 Task: Add Attachment from "Attach a link" to Card Card0000000100 in Board Board0000000025 in Workspace WS0000000009 in Trello. Add Cover Red to Card Card0000000100 in Board Board0000000025 in Workspace WS0000000009 in Trello. Add "Join Card" Button Button0000000100  to Card Card0000000100 in Board Board0000000025 in Workspace WS0000000009 in Trello. Add Description DS0000000100 to Card Card0000000100 in Board Board0000000025 in Workspace WS0000000009 in Trello. Add Comment CM0000000100 to Card Card0000000100 in Board Board0000000025 in Workspace WS0000000009 in Trello
Action: Mouse moved to (507, 502)
Screenshot: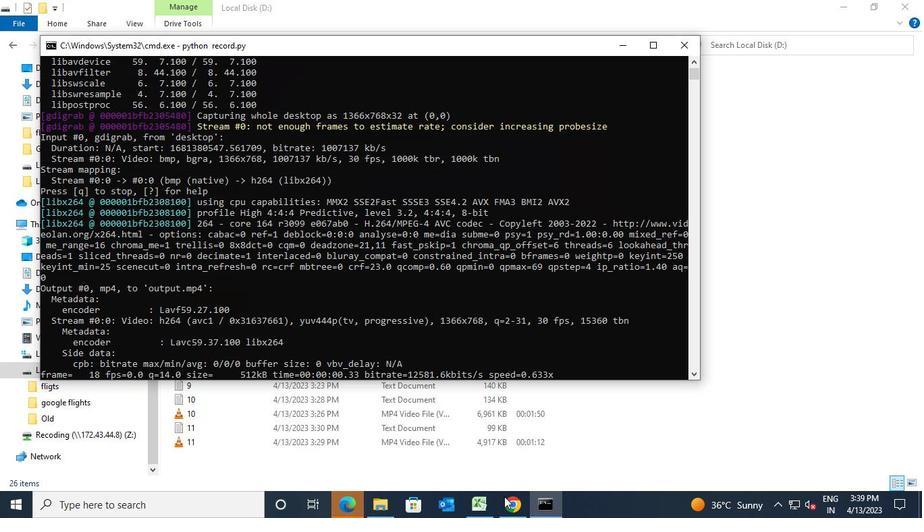 
Action: Mouse pressed left at (507, 502)
Screenshot: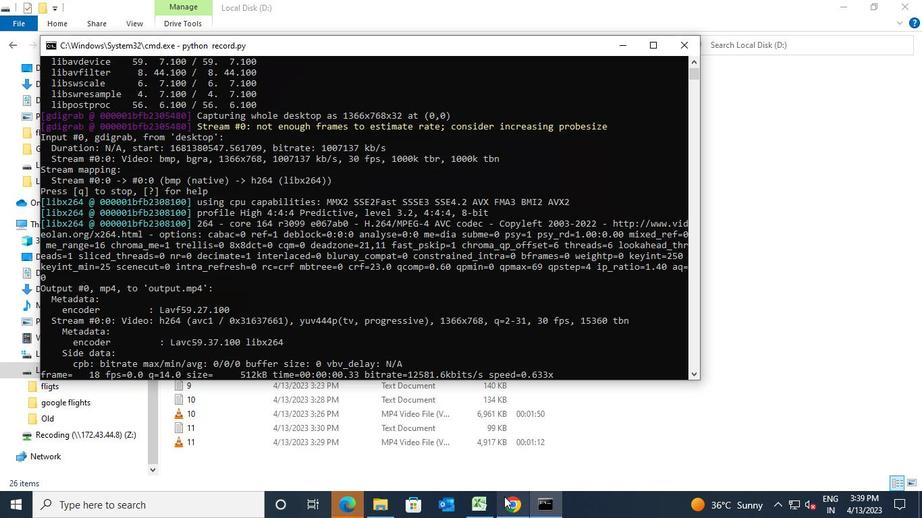 
Action: Mouse moved to (121, 319)
Screenshot: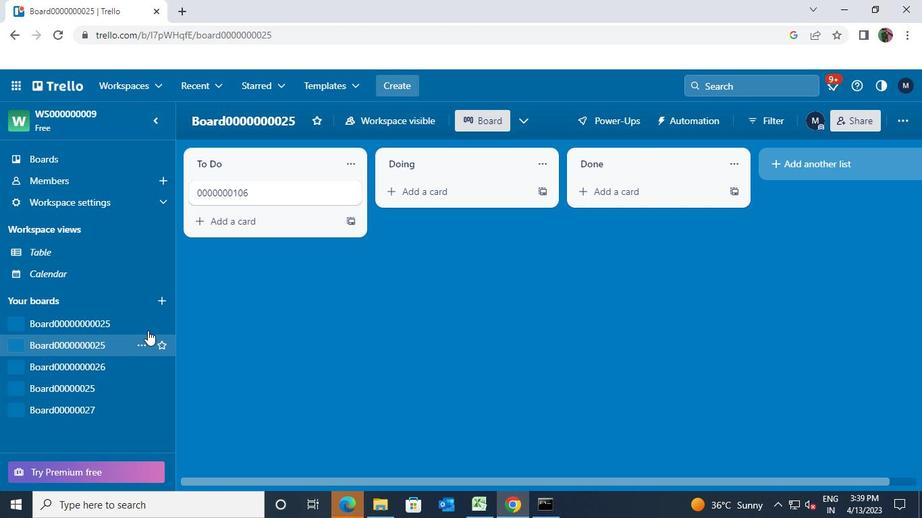 
Action: Mouse pressed left at (121, 319)
Screenshot: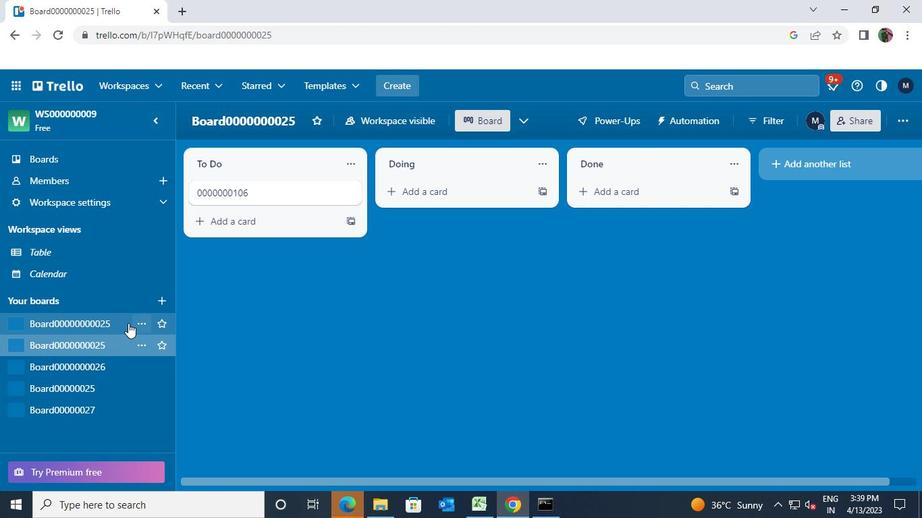 
Action: Mouse moved to (346, 270)
Screenshot: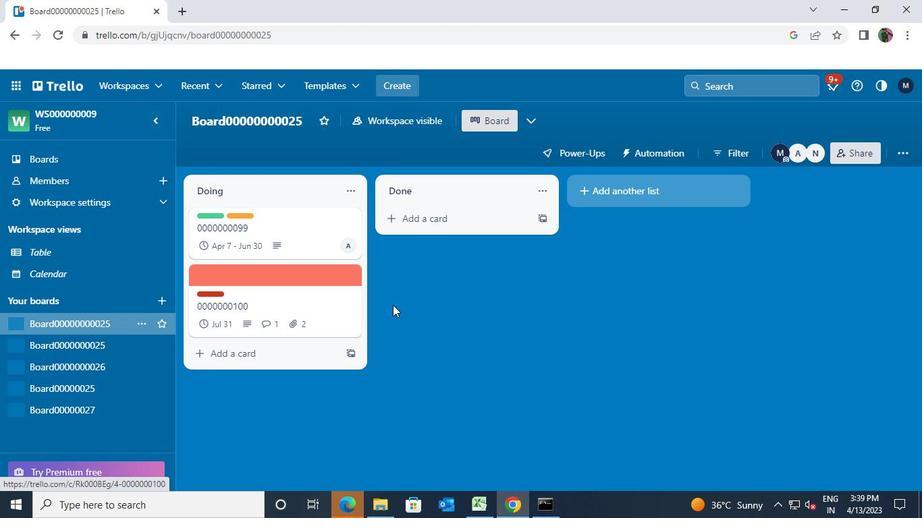 
Action: Mouse pressed left at (346, 270)
Screenshot: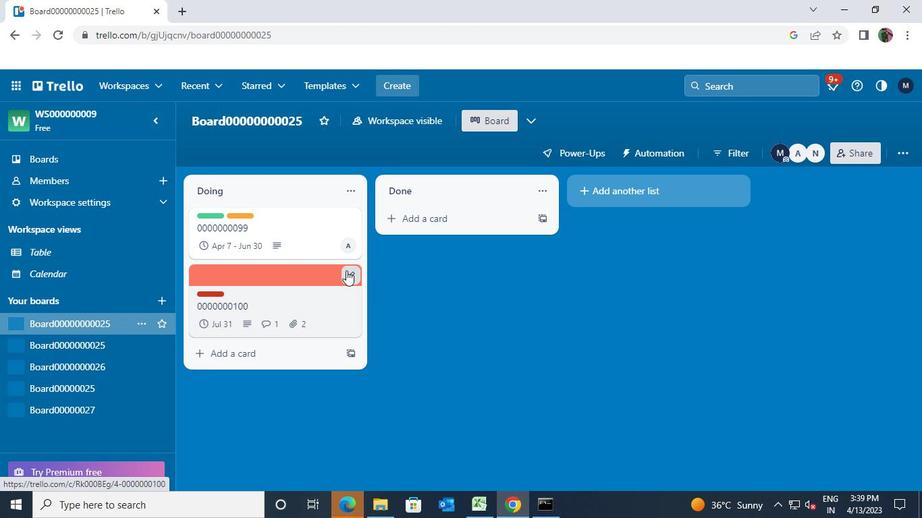 
Action: Mouse moved to (387, 276)
Screenshot: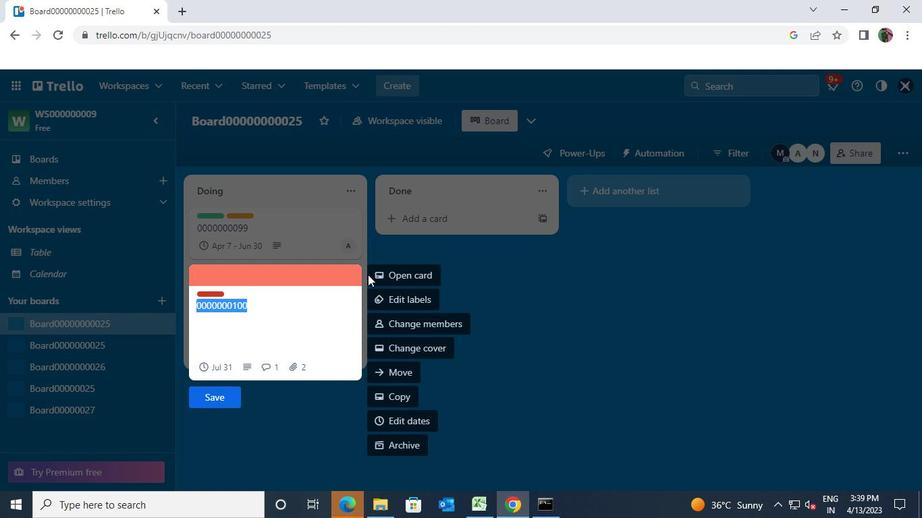 
Action: Mouse pressed left at (387, 276)
Screenshot: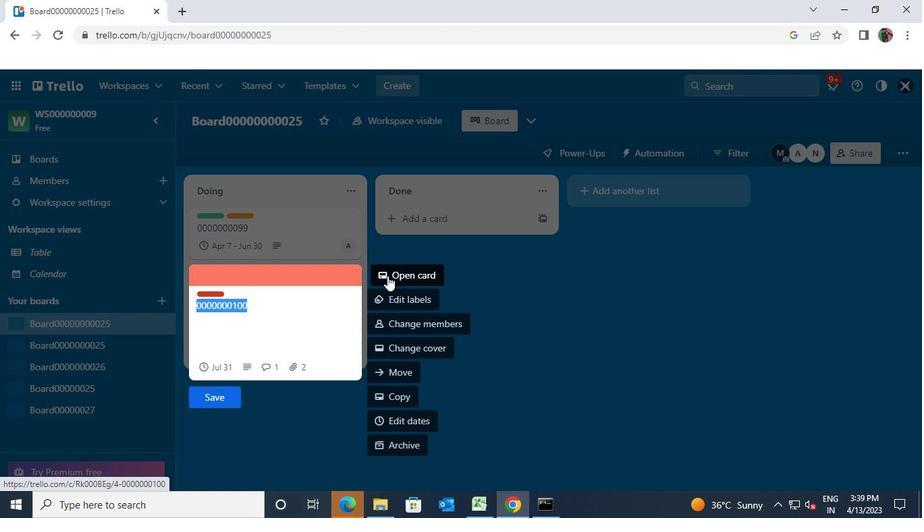 
Action: Mouse moved to (615, 420)
Screenshot: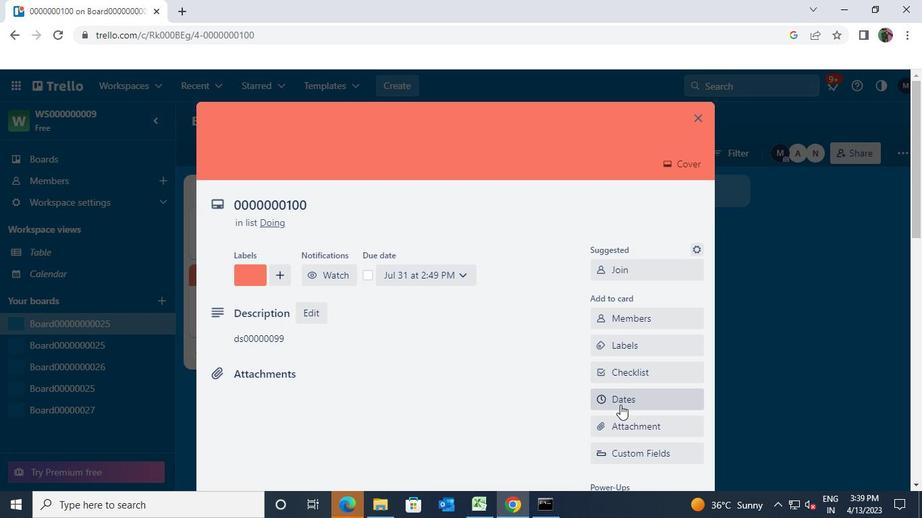 
Action: Mouse pressed left at (615, 420)
Screenshot: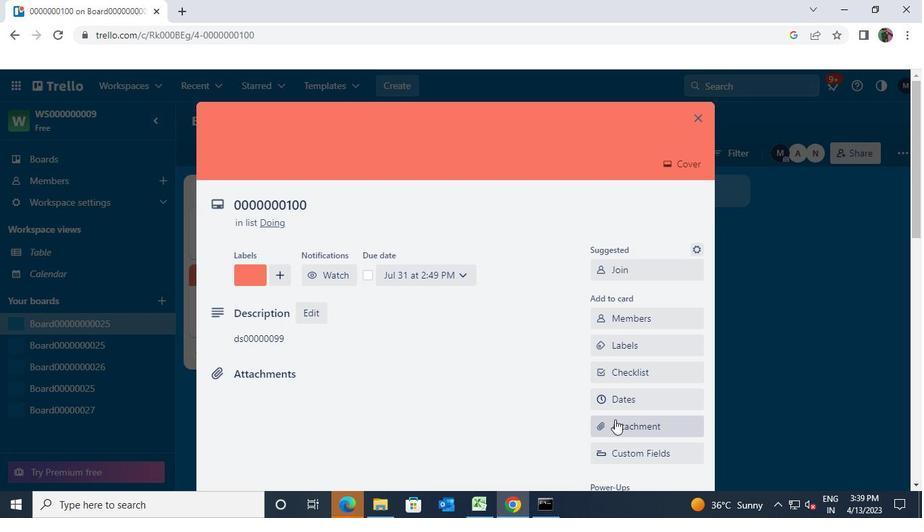
Action: Mouse moved to (638, 320)
Screenshot: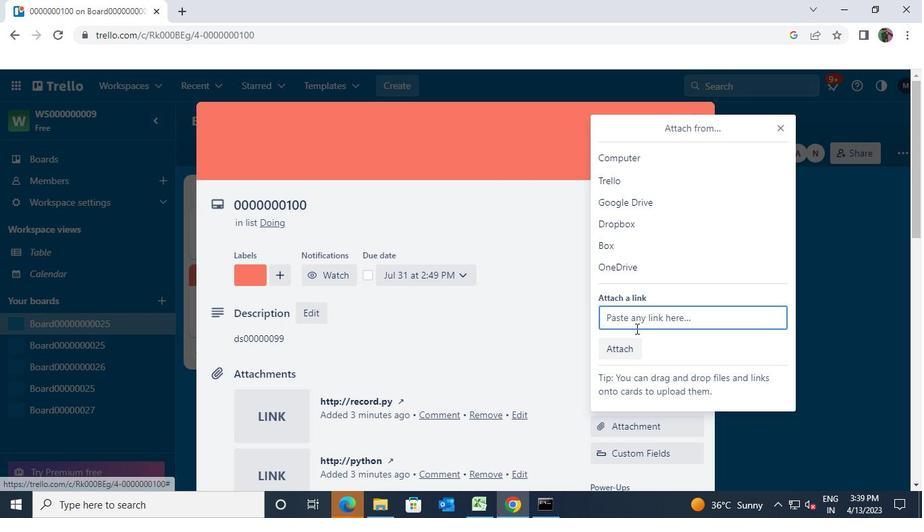 
Action: Mouse pressed right at (638, 320)
Screenshot: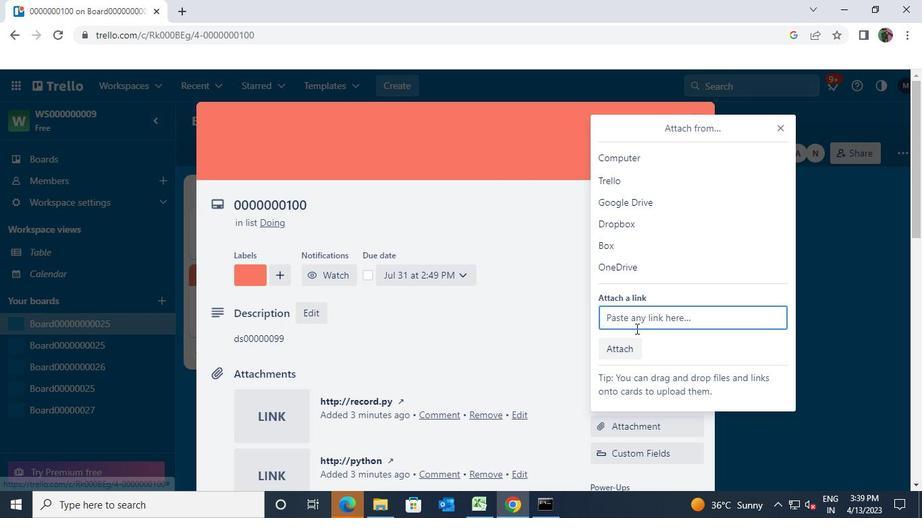 
Action: Mouse moved to (677, 214)
Screenshot: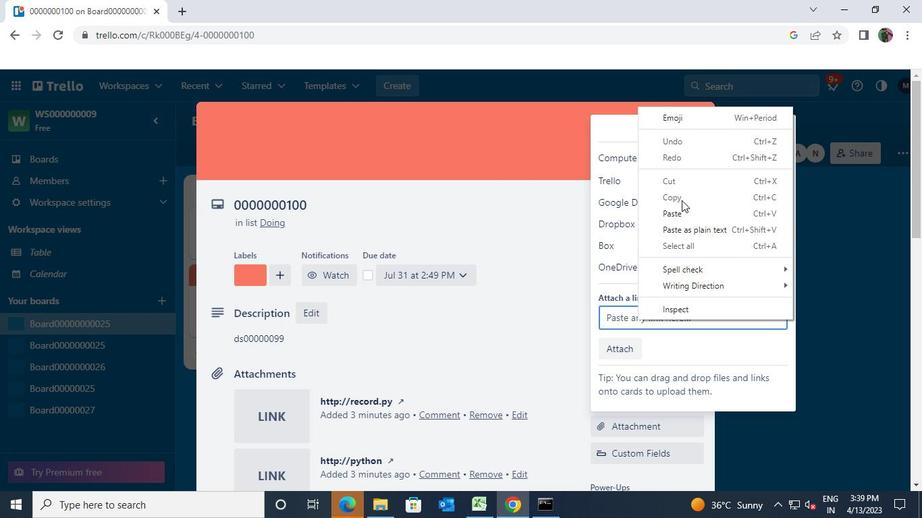 
Action: Mouse pressed left at (677, 214)
Screenshot: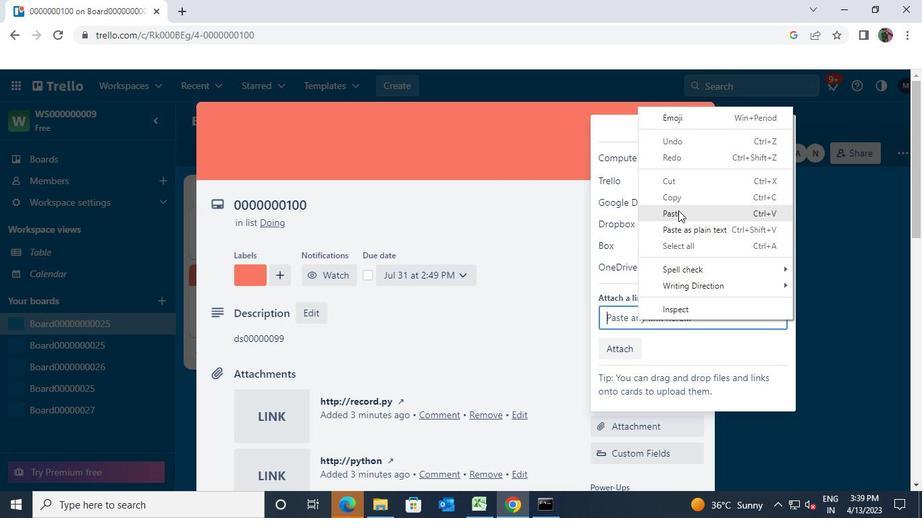 
Action: Mouse moved to (698, 130)
Screenshot: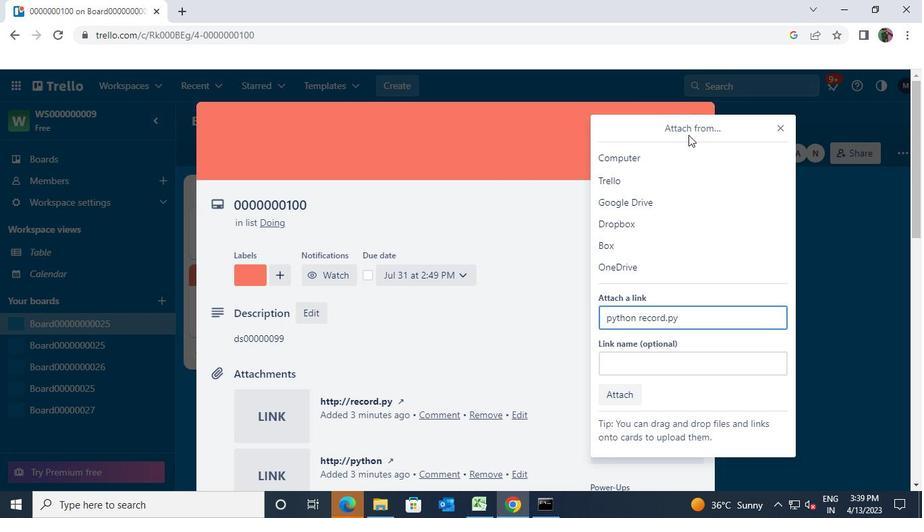 
Action: Mouse pressed left at (698, 130)
Screenshot: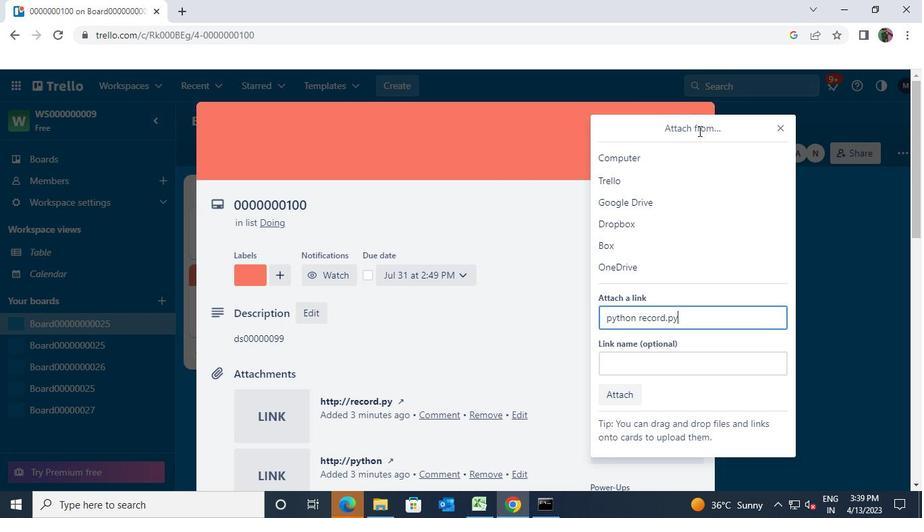 
Action: Mouse moved to (770, 129)
Screenshot: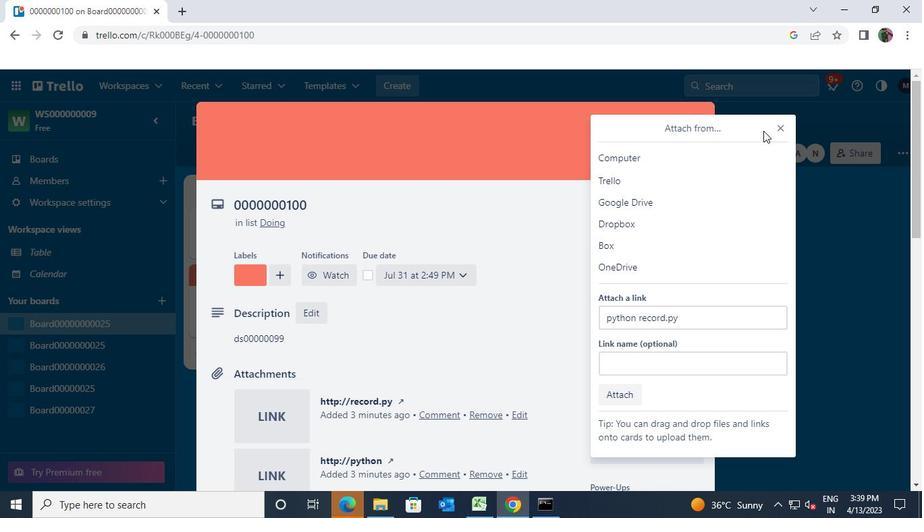 
Action: Mouse pressed left at (770, 129)
Screenshot: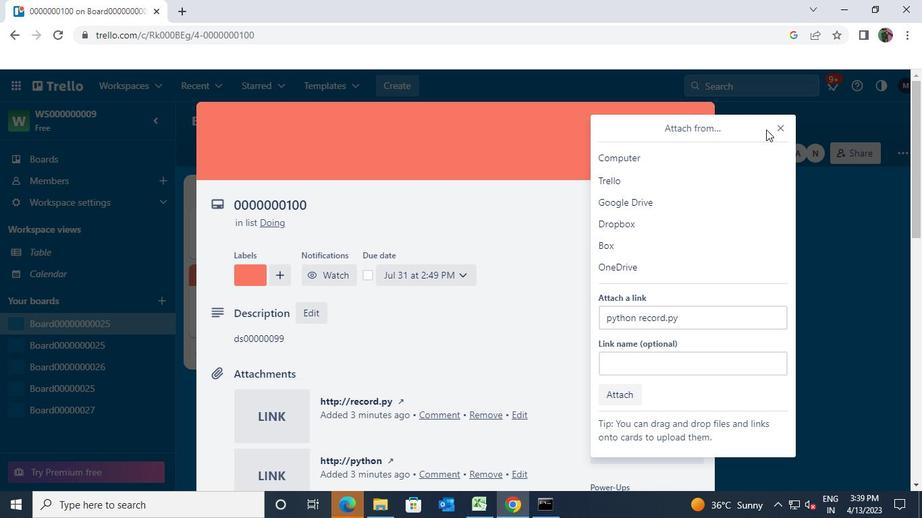 
Action: Mouse moved to (696, 124)
Screenshot: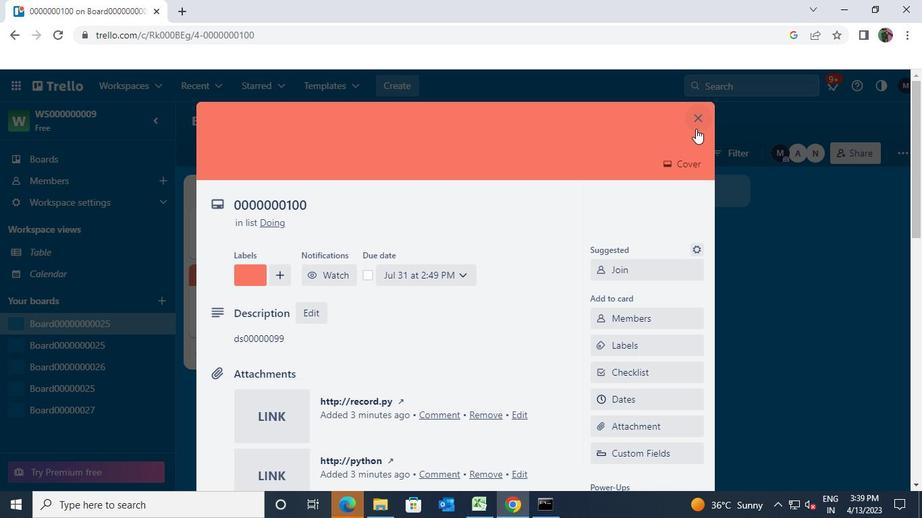 
Action: Mouse pressed left at (696, 124)
Screenshot: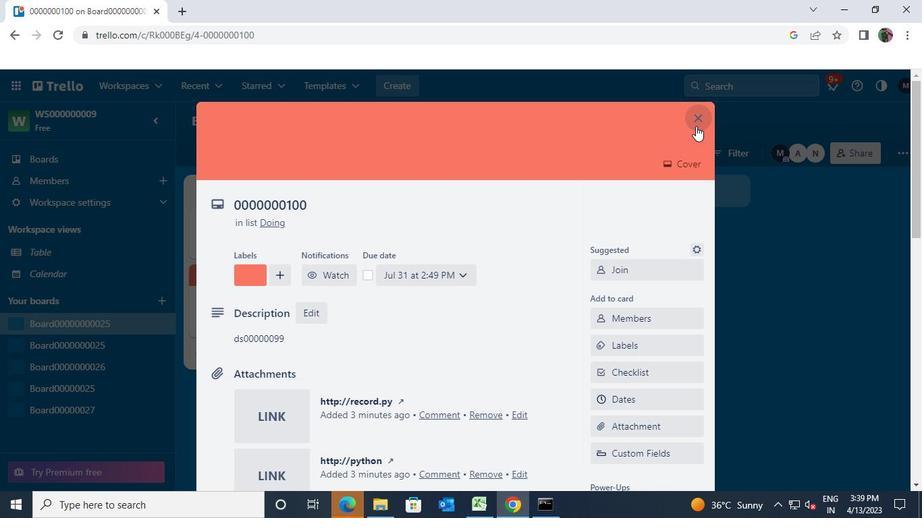 
Action: Mouse moved to (347, 272)
Screenshot: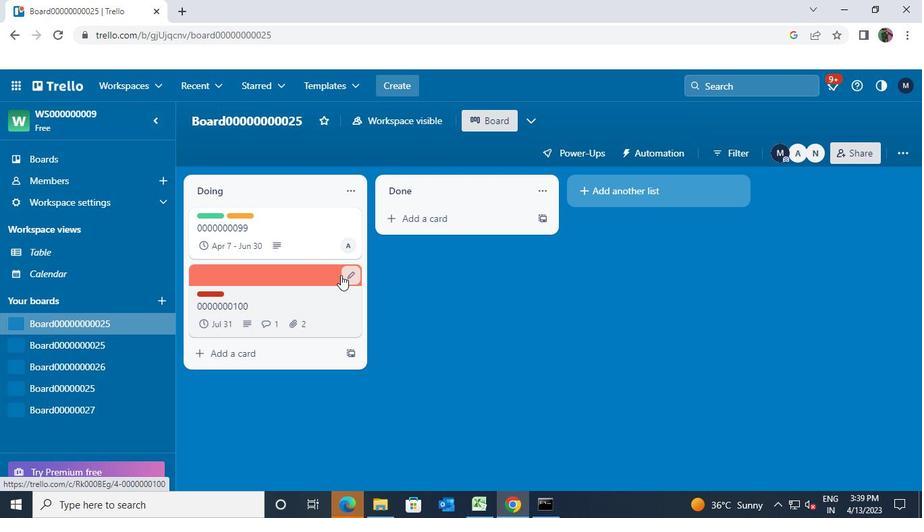 
Action: Mouse pressed left at (347, 272)
Screenshot: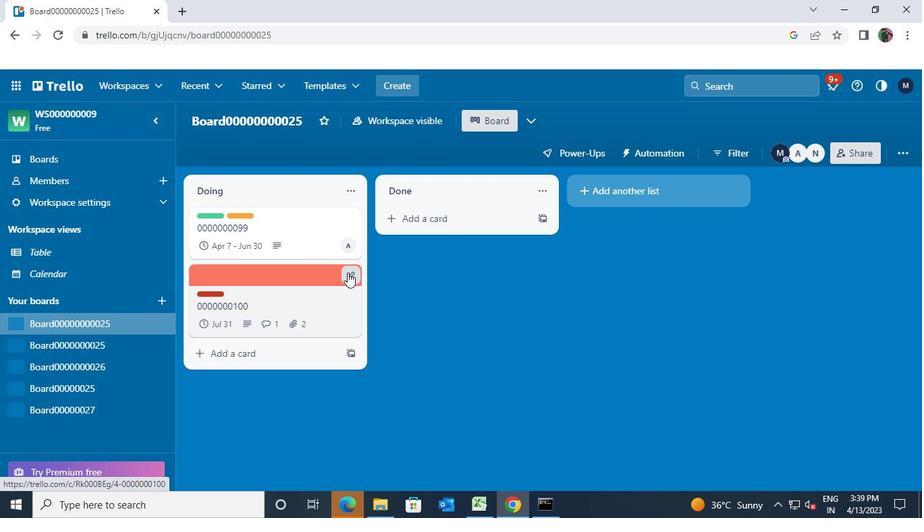 
Action: Mouse moved to (394, 297)
Screenshot: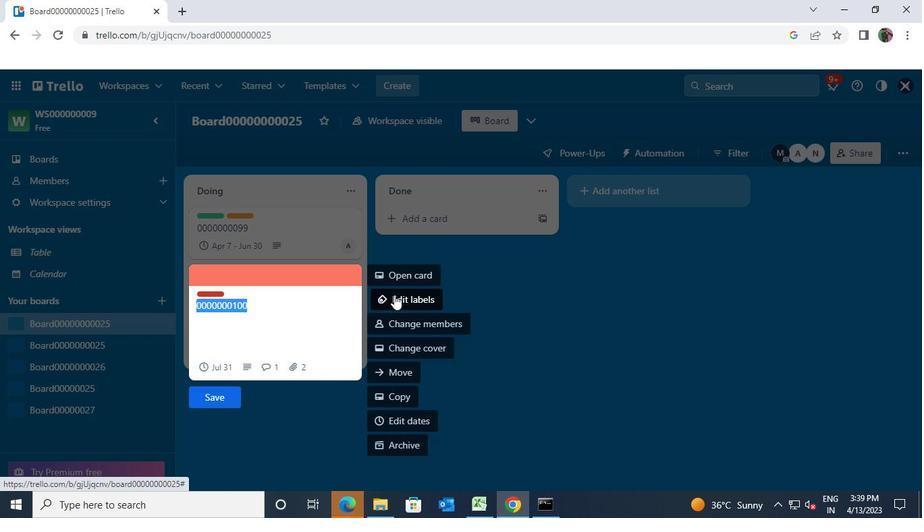 
Action: Mouse pressed left at (394, 297)
Screenshot: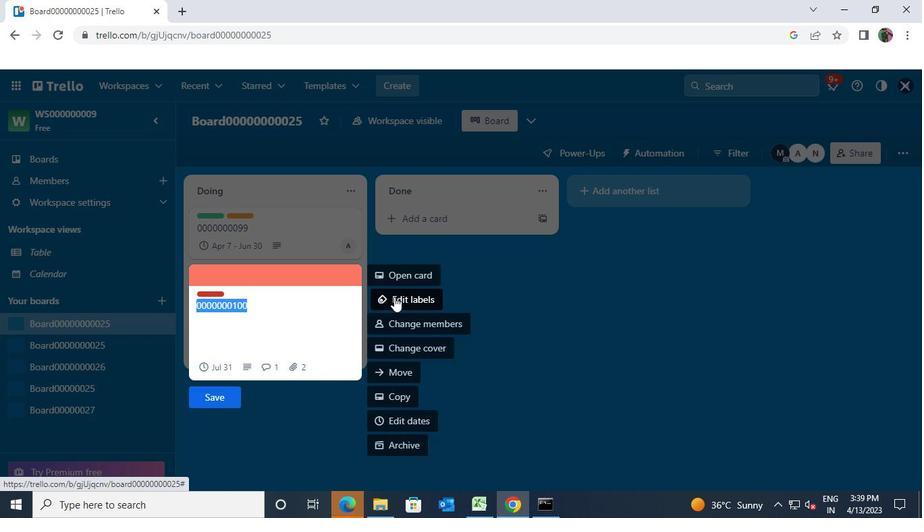 
Action: Mouse moved to (447, 306)
Screenshot: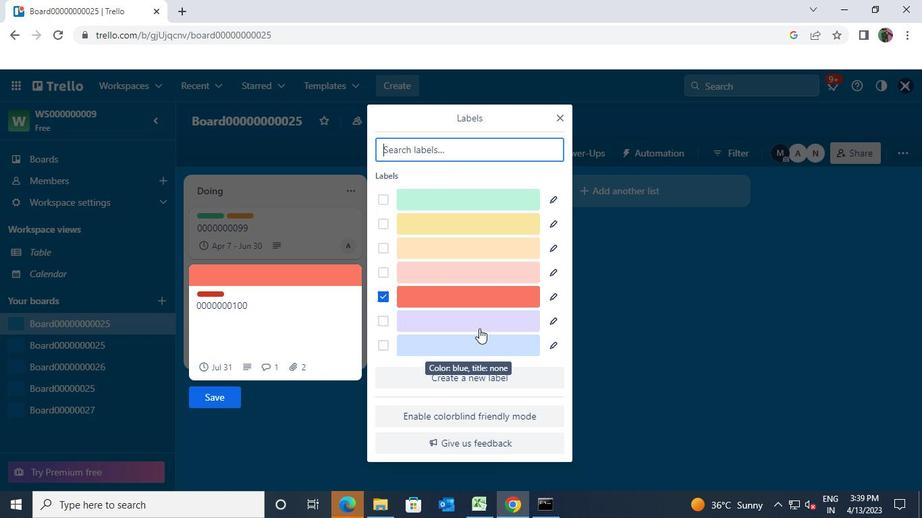 
Action: Mouse pressed left at (447, 306)
Screenshot: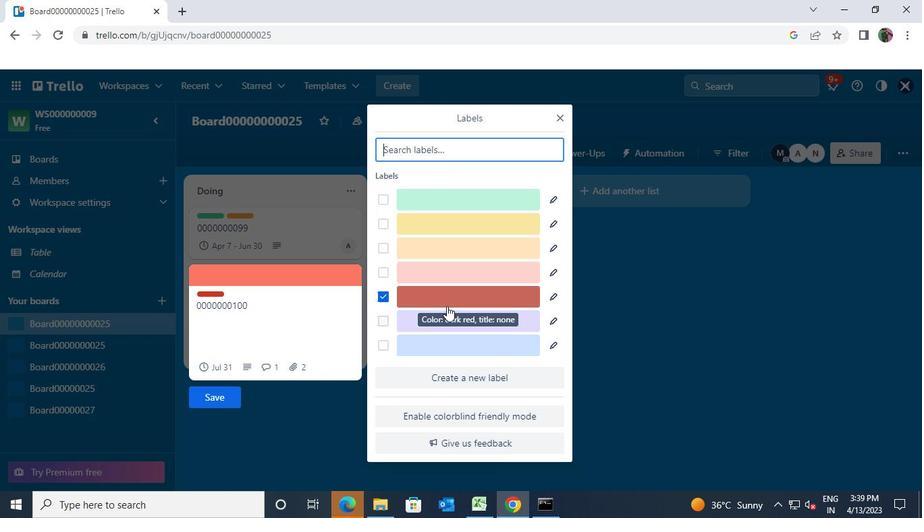 
Action: Mouse moved to (441, 289)
Screenshot: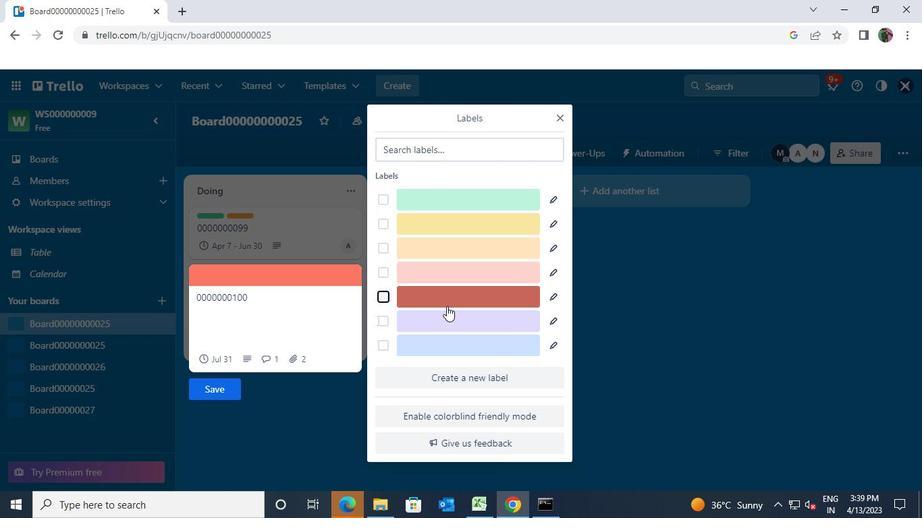 
Action: Mouse pressed left at (441, 289)
Screenshot: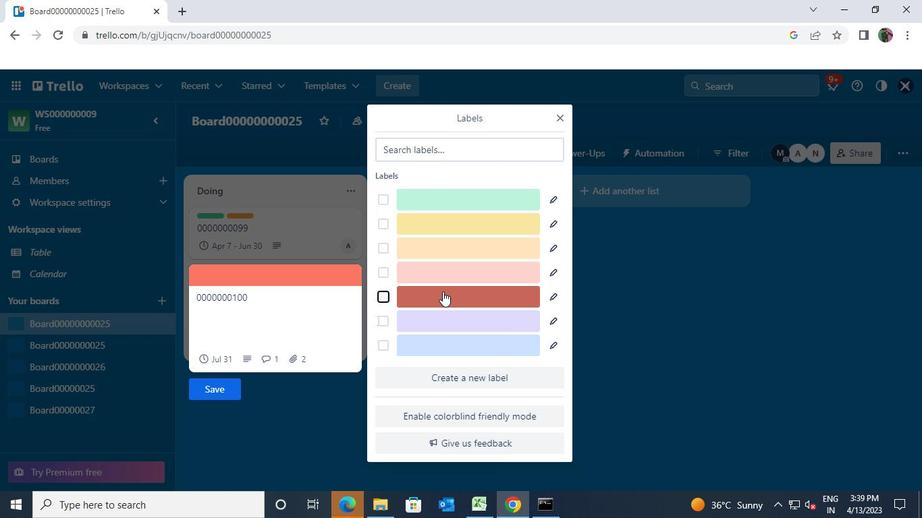 
Action: Mouse moved to (457, 372)
Screenshot: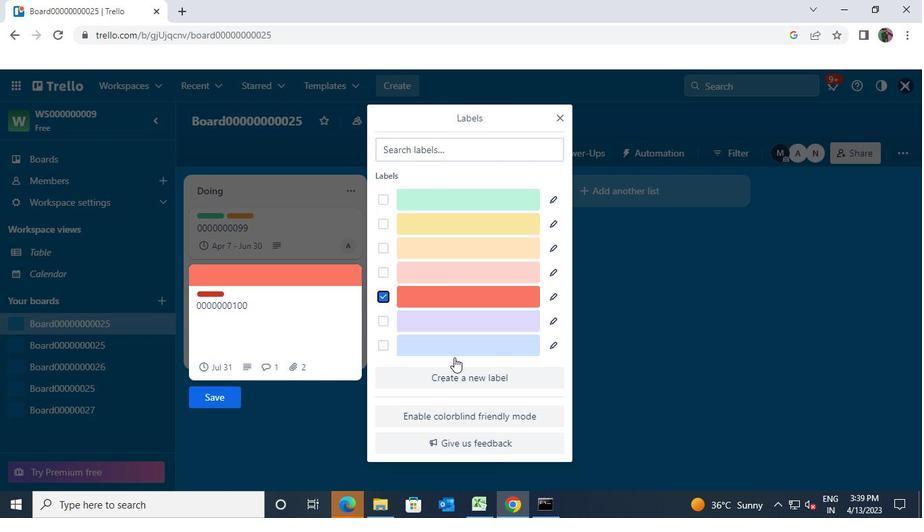 
Action: Mouse pressed left at (457, 372)
Screenshot: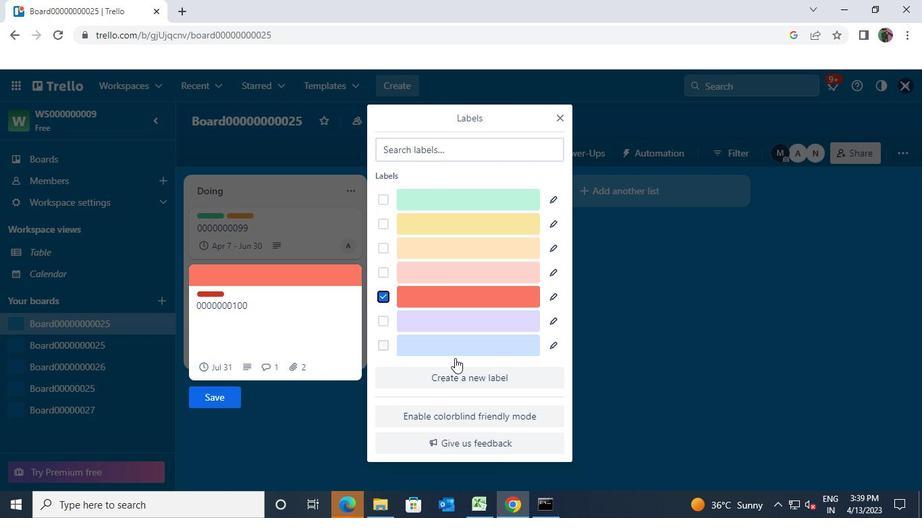 
Action: Mouse moved to (499, 329)
Screenshot: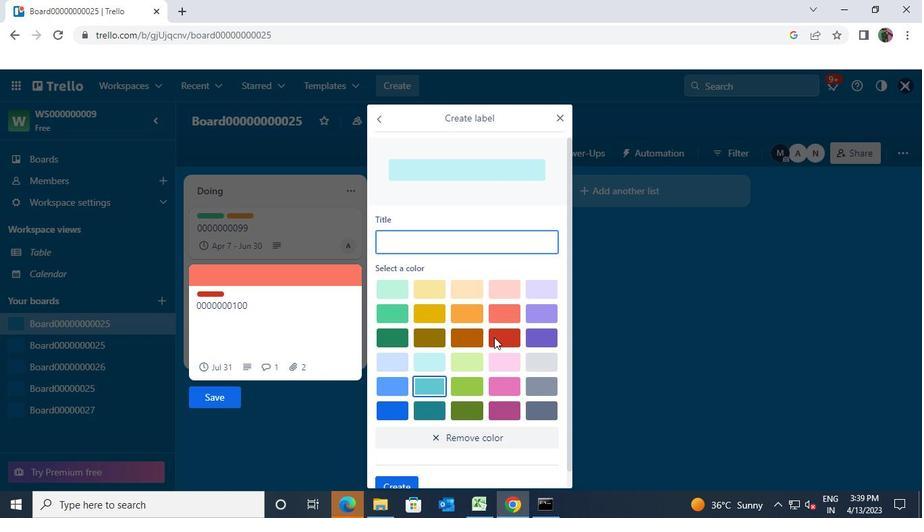 
Action: Mouse pressed left at (499, 329)
Screenshot: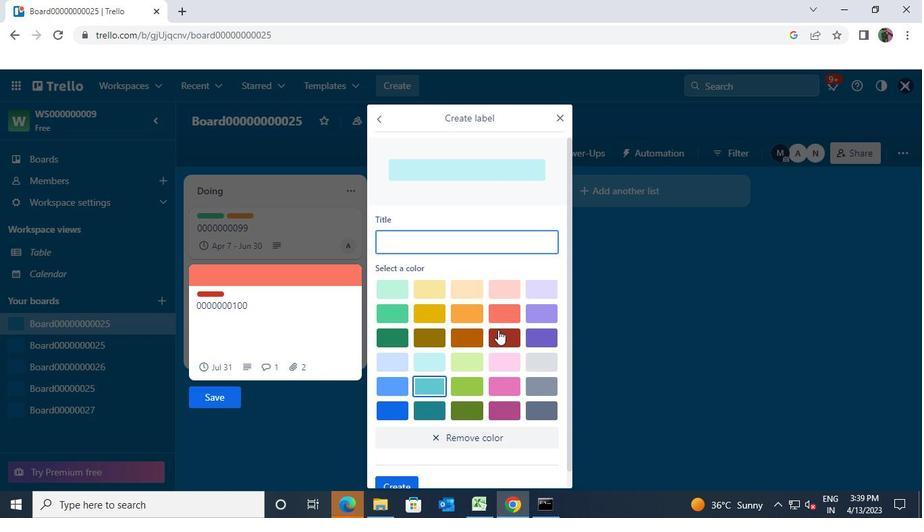 
Action: Mouse moved to (232, 390)
Screenshot: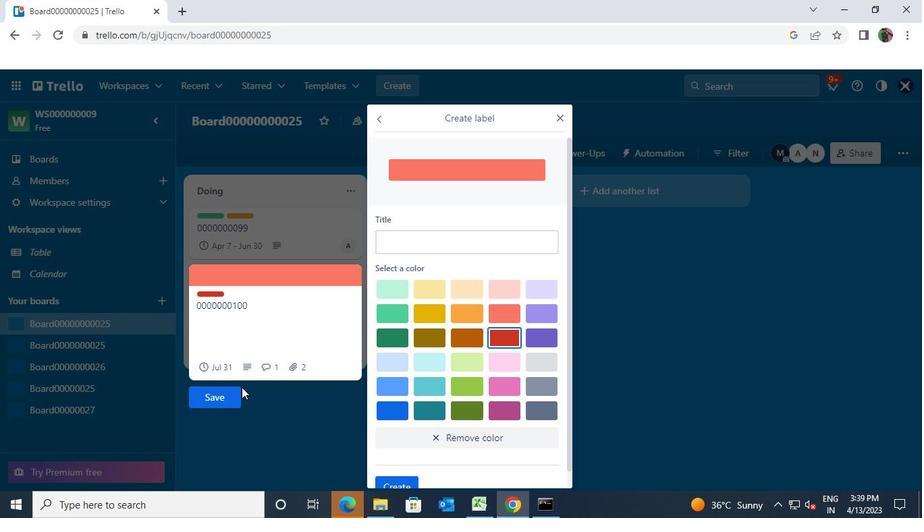 
Action: Mouse pressed left at (232, 390)
Screenshot: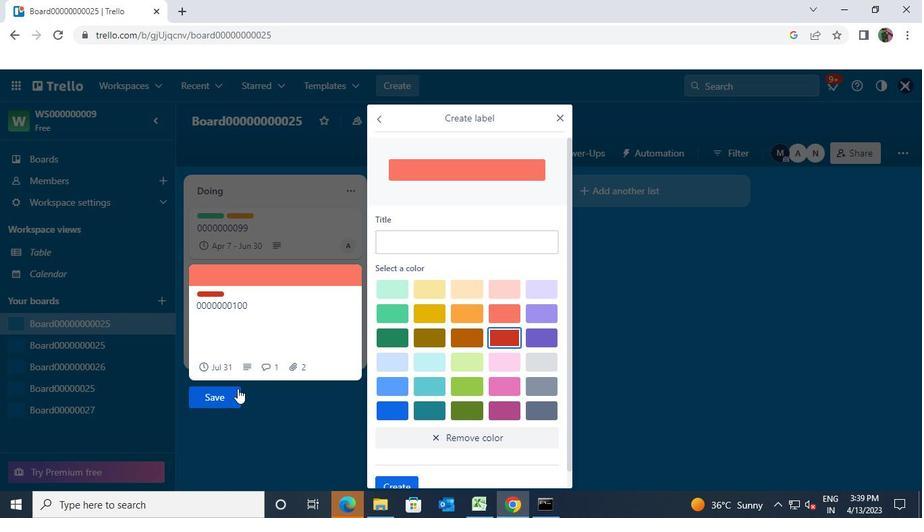 
Action: Mouse moved to (353, 277)
Screenshot: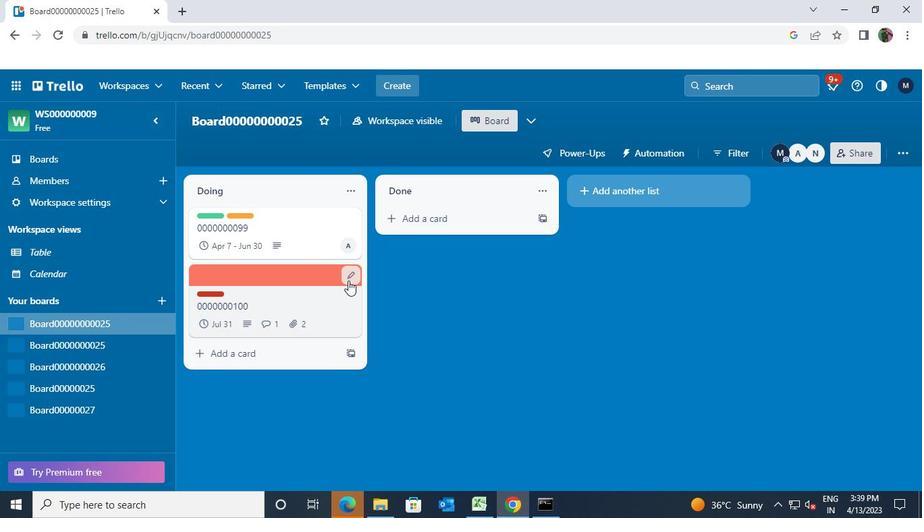 
Action: Mouse pressed left at (353, 277)
Screenshot: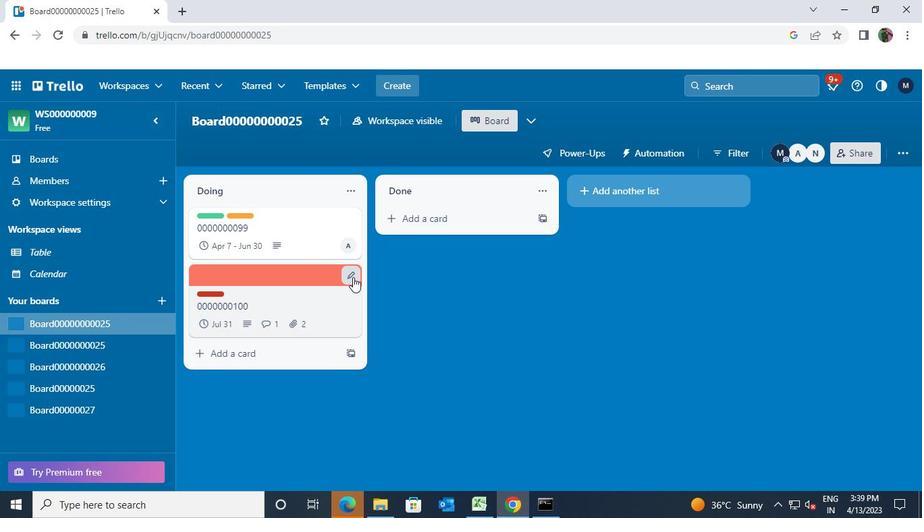 
Action: Mouse moved to (390, 277)
Screenshot: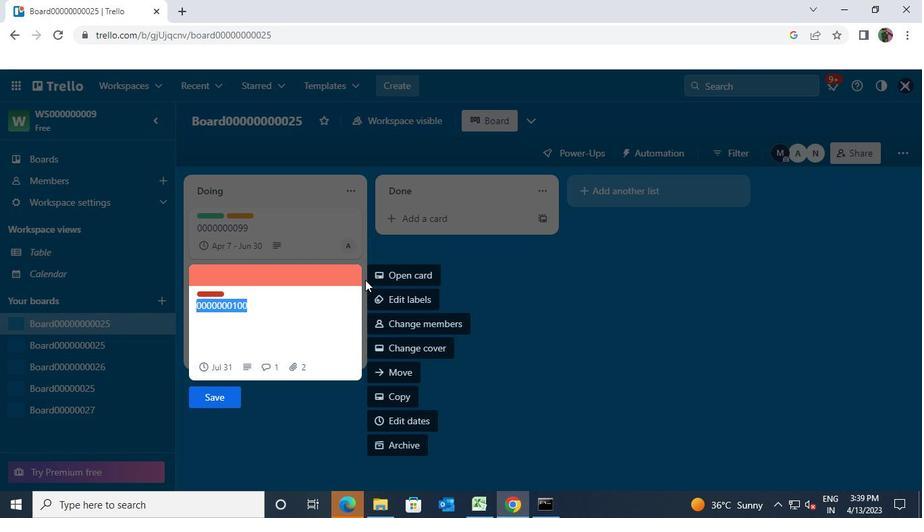 
Action: Mouse pressed left at (390, 277)
Screenshot: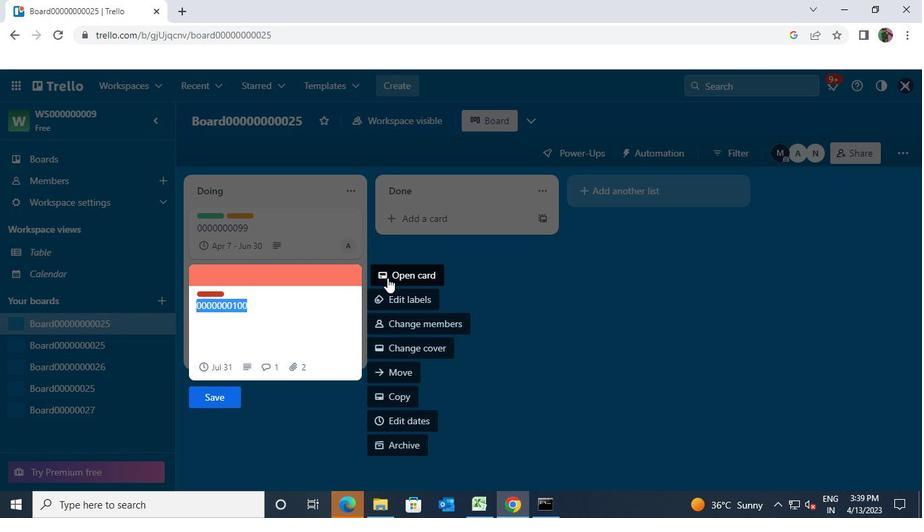 
Action: Mouse moved to (289, 419)
Screenshot: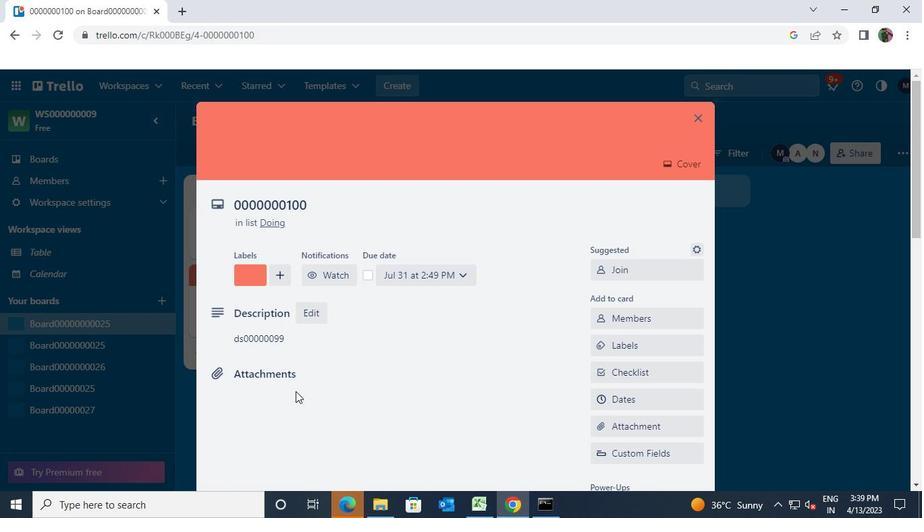 
Action: Mouse pressed left at (289, 419)
Screenshot: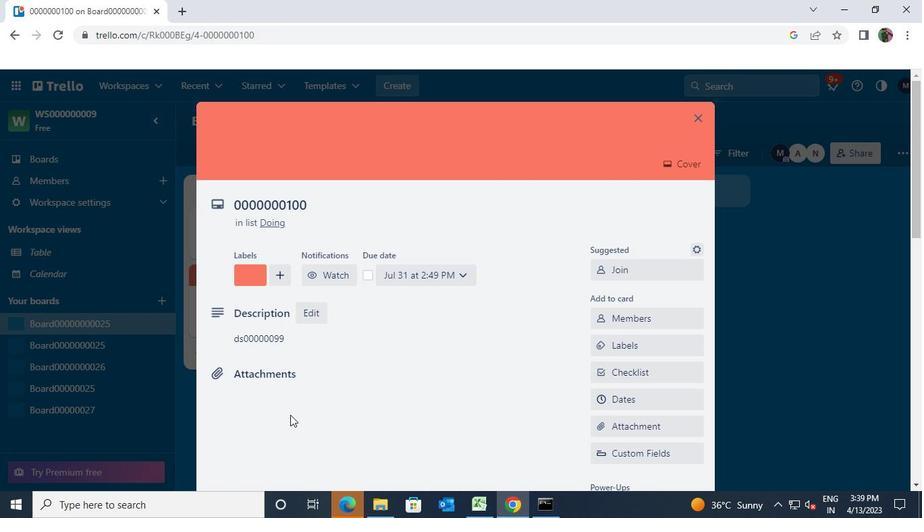 
Action: Mouse moved to (301, 321)
Screenshot: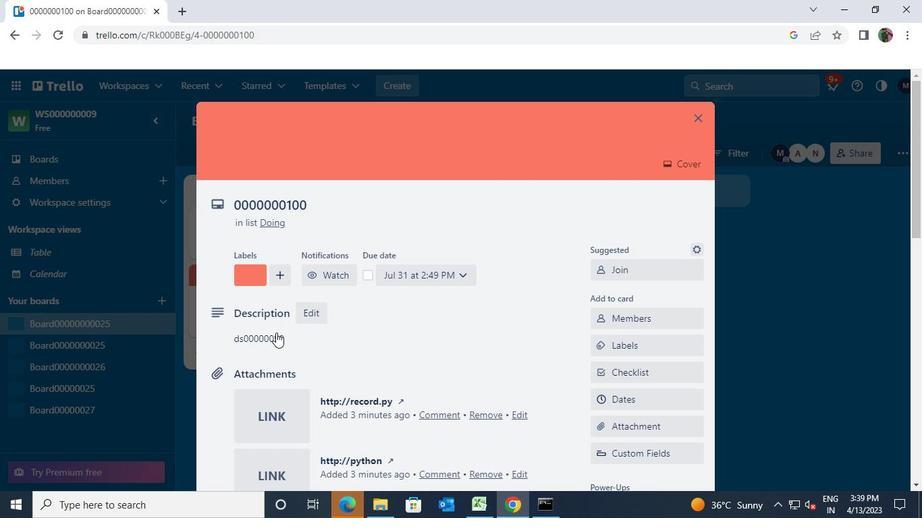 
Action: Mouse pressed left at (301, 321)
Screenshot: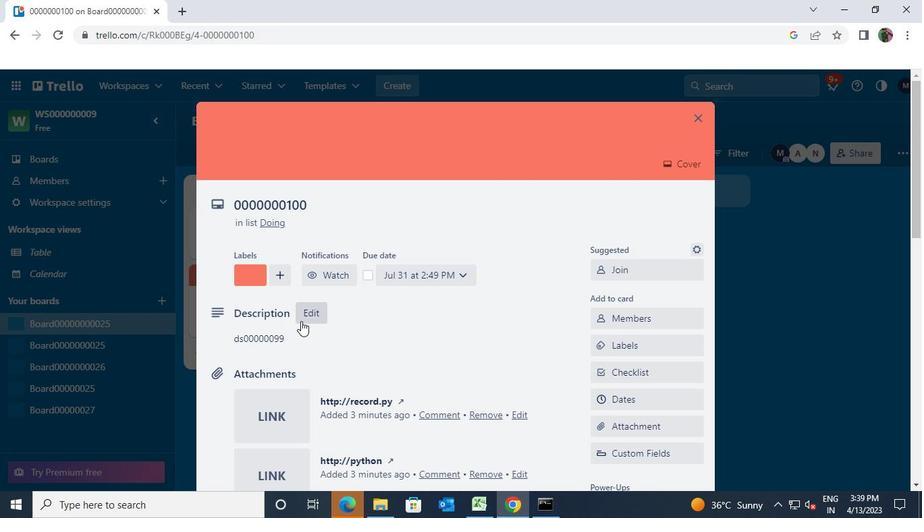 
Action: Mouse moved to (311, 391)
Screenshot: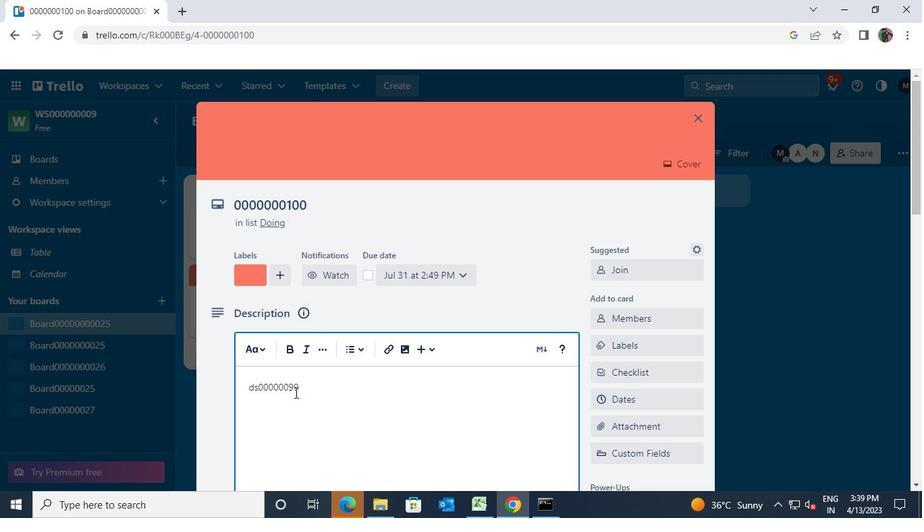 
Action: Mouse pressed left at (311, 391)
Screenshot: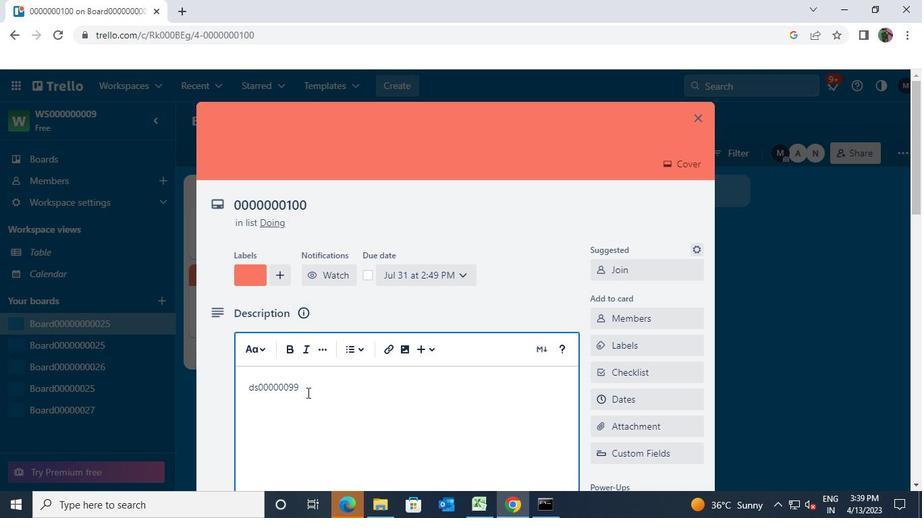 
Action: Mouse moved to (241, 384)
Screenshot: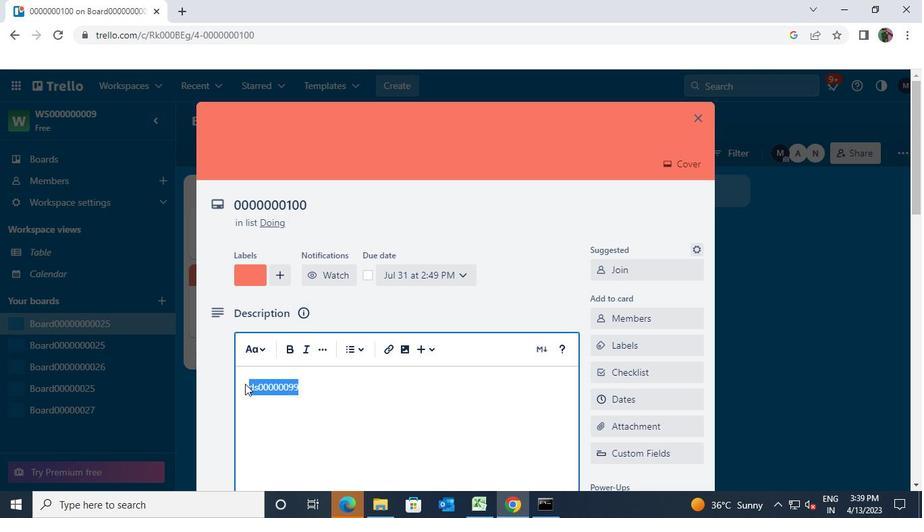 
Action: Keyboard Key.shift
Screenshot: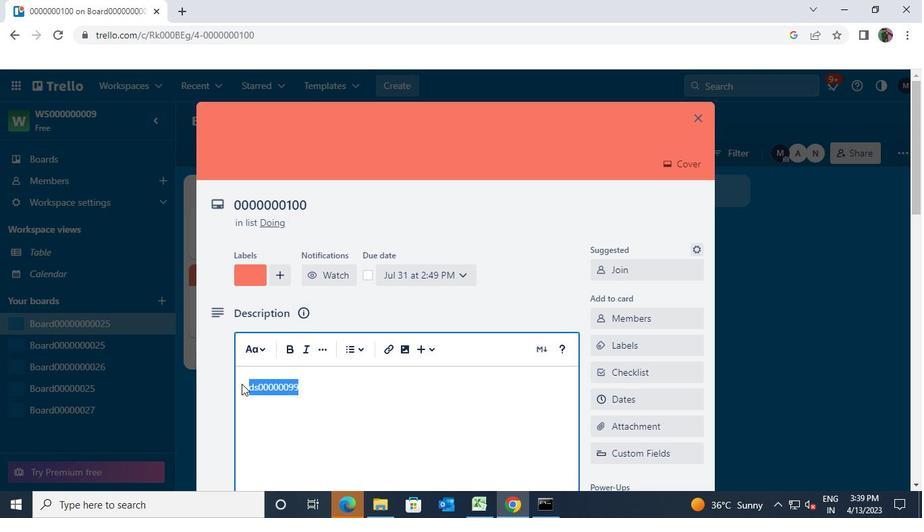 
Action: Keyboard D
Screenshot: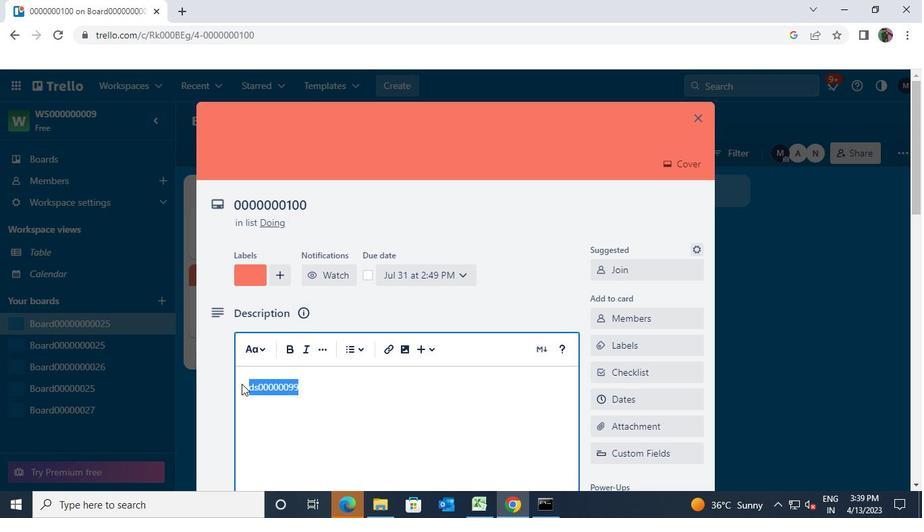
Action: Keyboard s
Screenshot: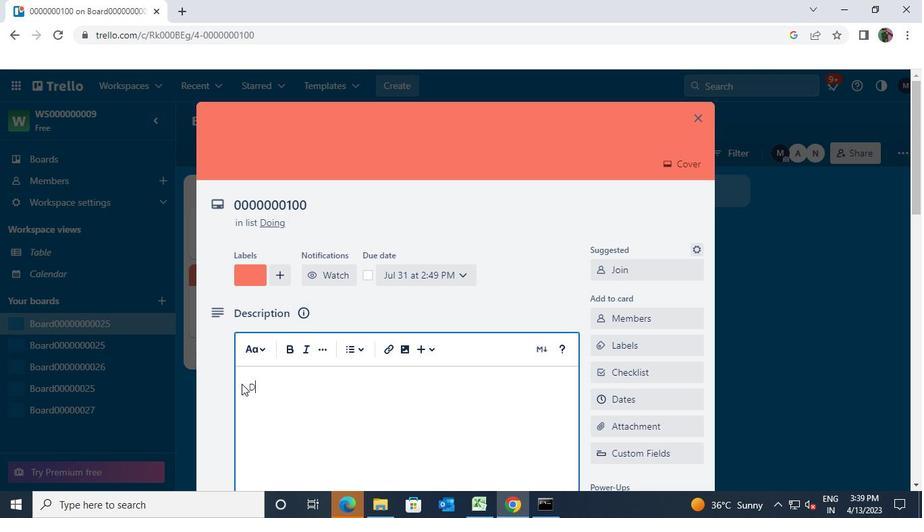 
Action: Keyboard Key.space
Screenshot: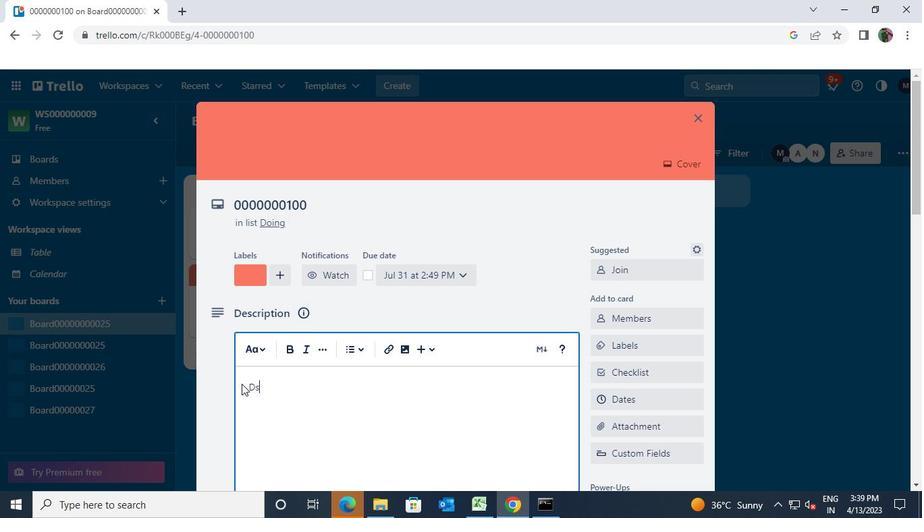 
Action: Keyboard <96>
Screenshot: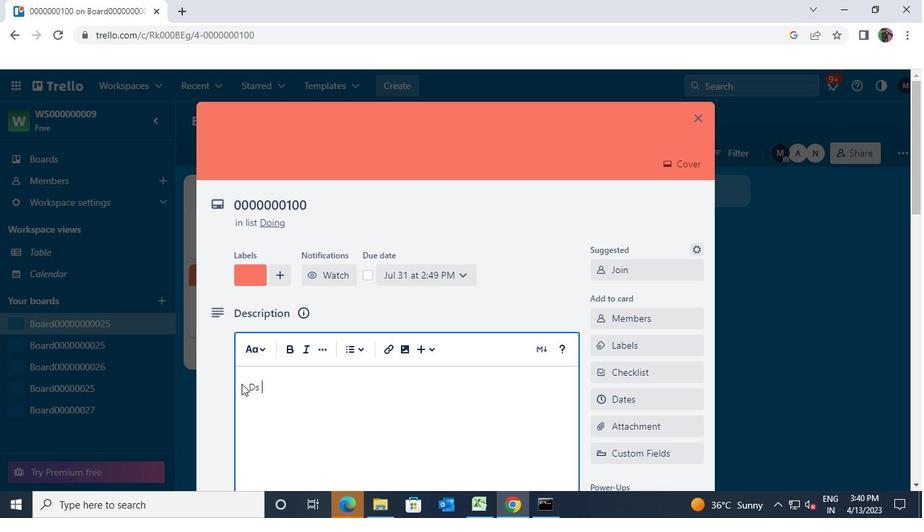 
Action: Keyboard <96>
Screenshot: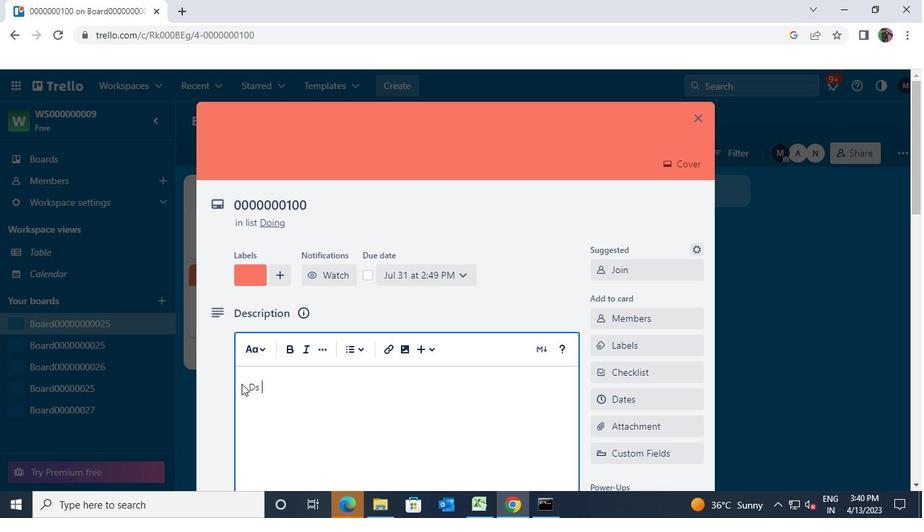 
Action: Keyboard <96>
Screenshot: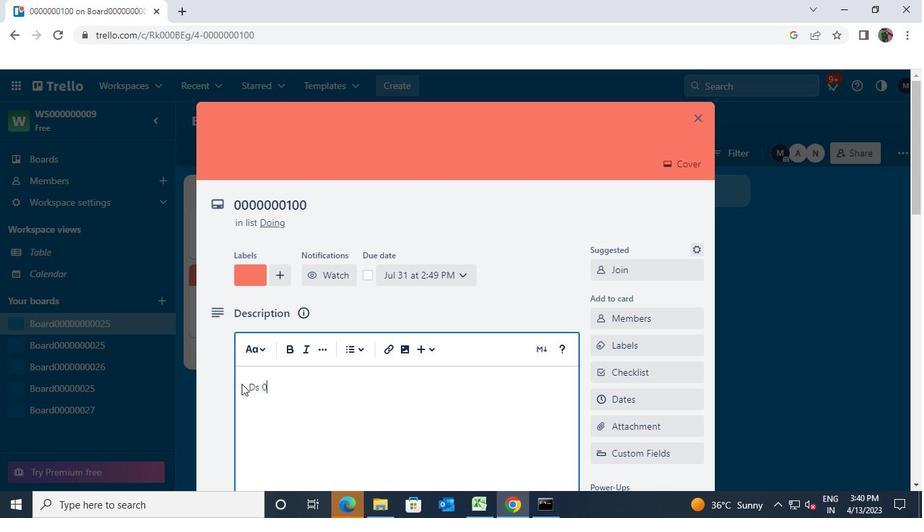 
Action: Keyboard <96>
Screenshot: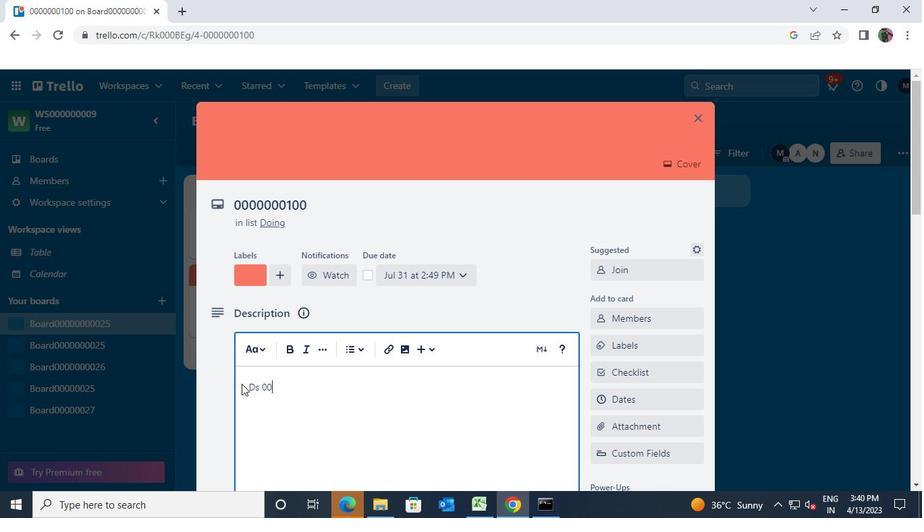
Action: Keyboard <96>
Screenshot: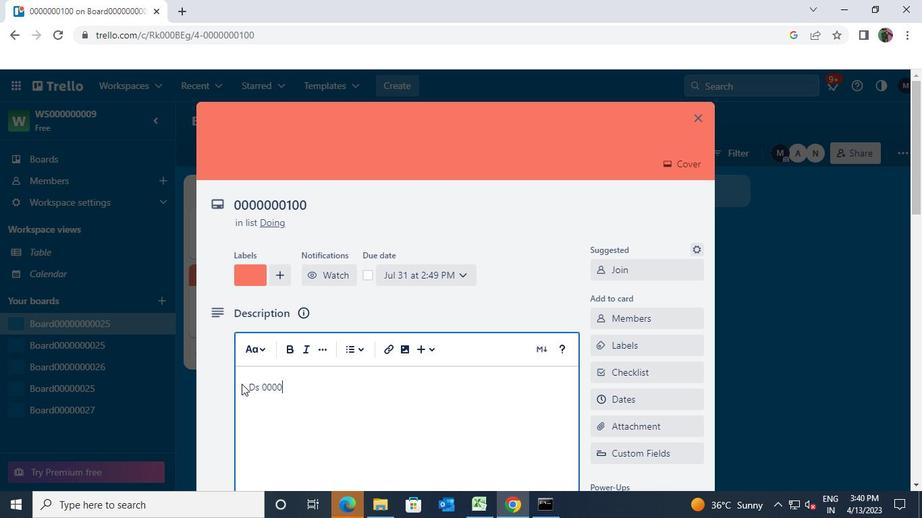 
Action: Keyboard <96>
Screenshot: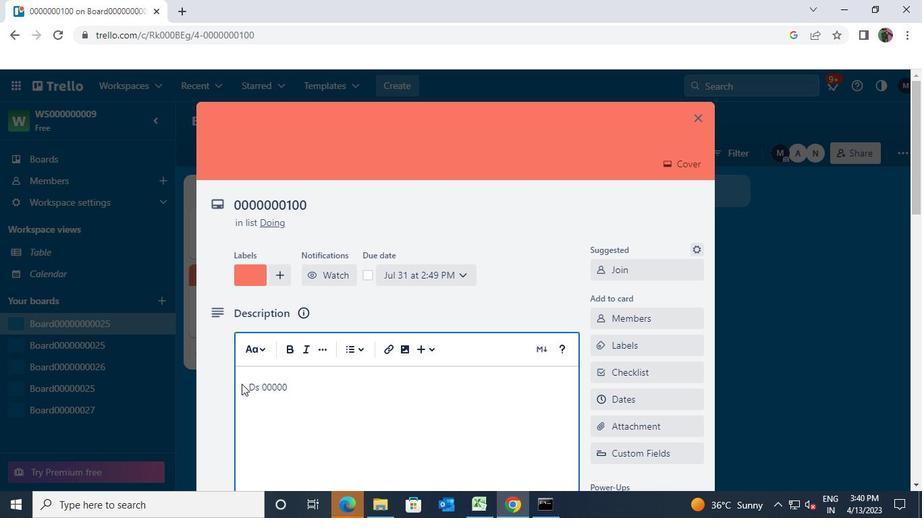 
Action: Keyboard <97>
Screenshot: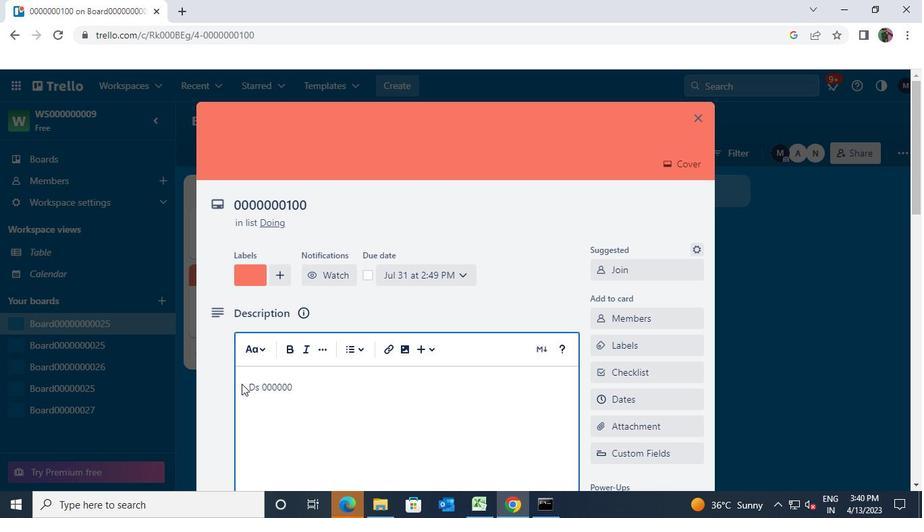 
Action: Keyboard <96>
Screenshot: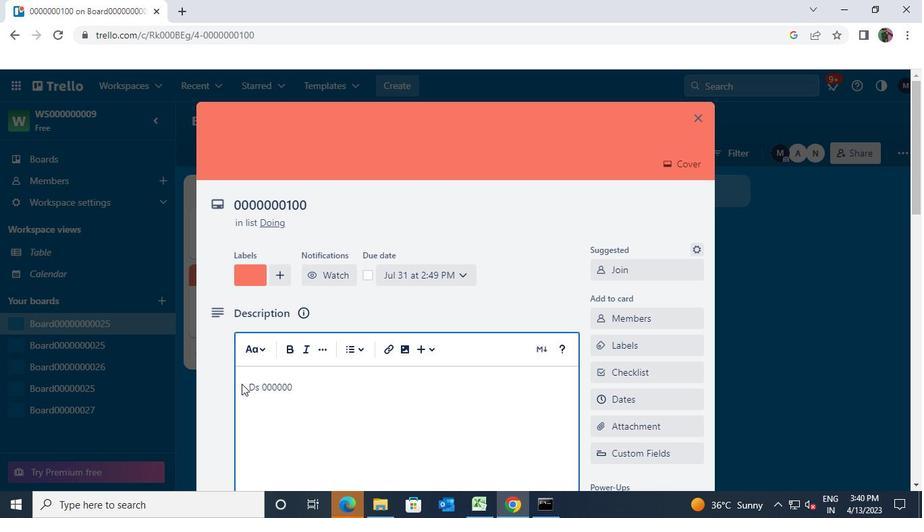 
Action: Mouse moved to (256, 197)
Screenshot: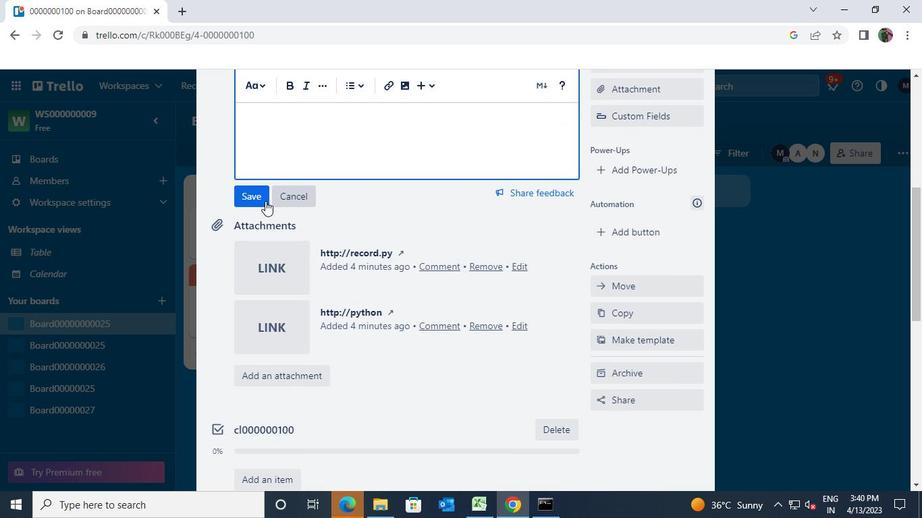 
Action: Mouse pressed left at (256, 197)
Screenshot: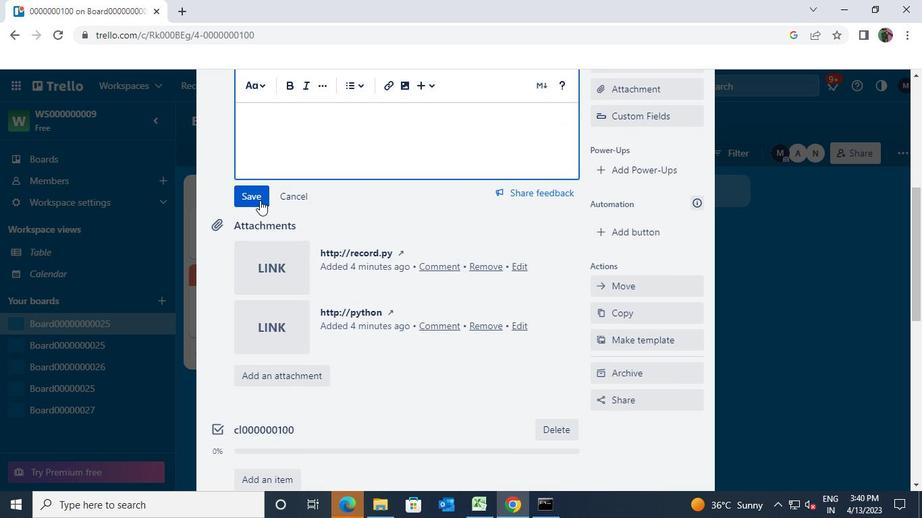 
Action: Mouse moved to (256, 409)
Screenshot: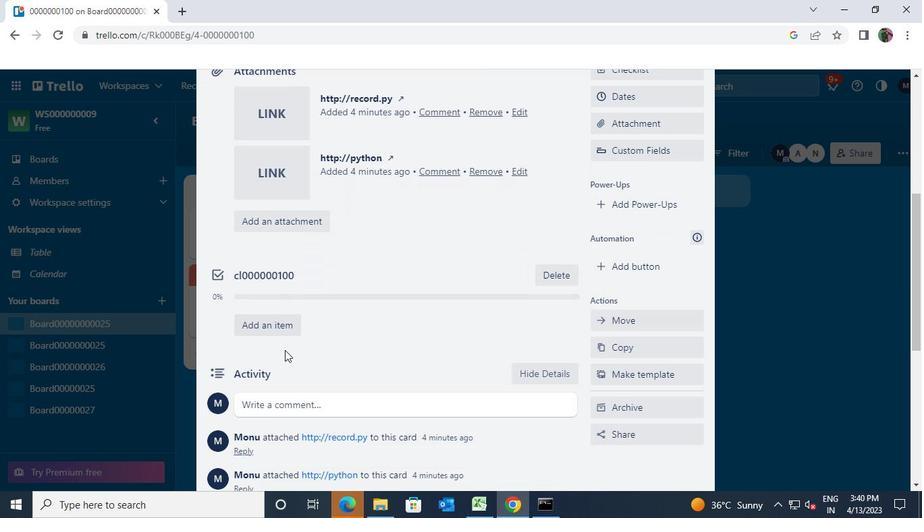 
Action: Mouse pressed left at (256, 409)
Screenshot: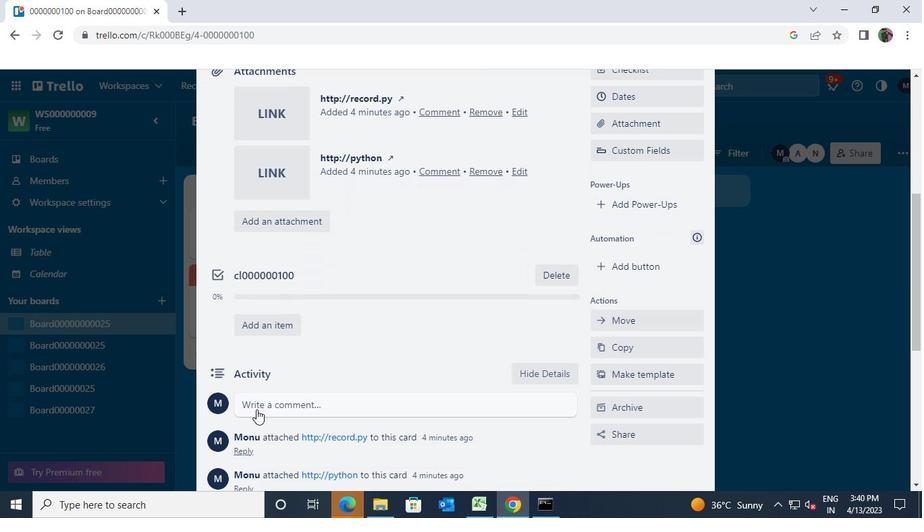 
Action: Mouse moved to (261, 405)
Screenshot: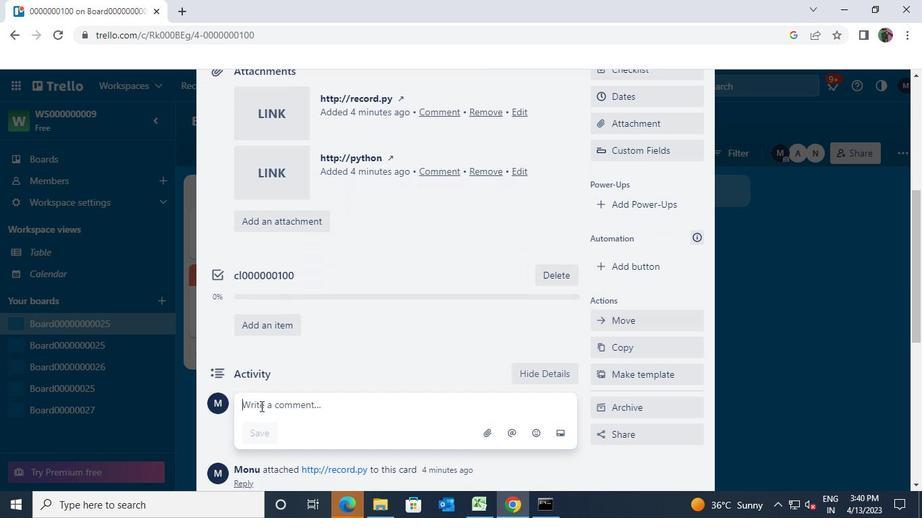 
Action: Keyboard Key.shift
Screenshot: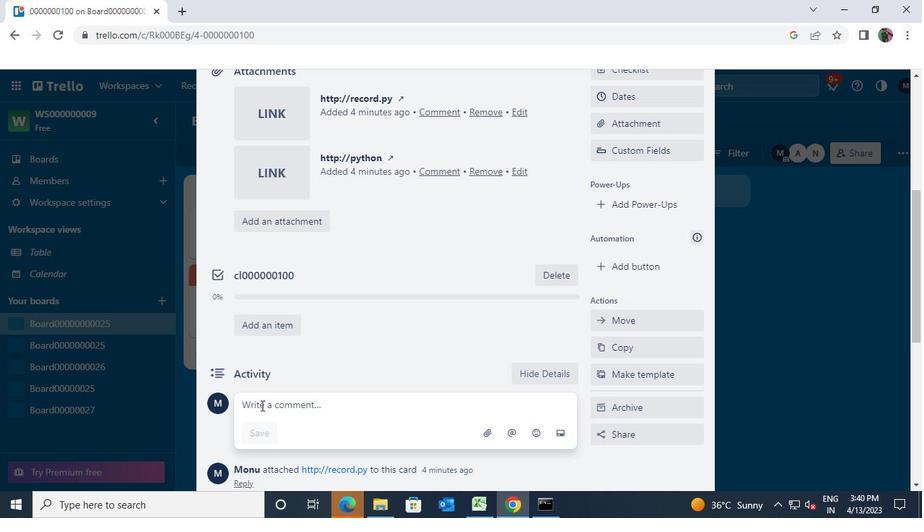 
Action: Keyboard C
Screenshot: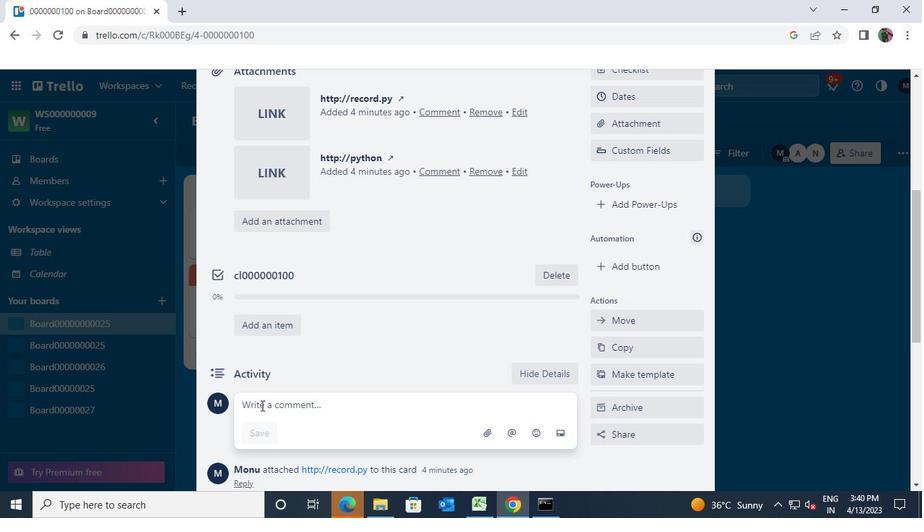
Action: Keyboard m
Screenshot: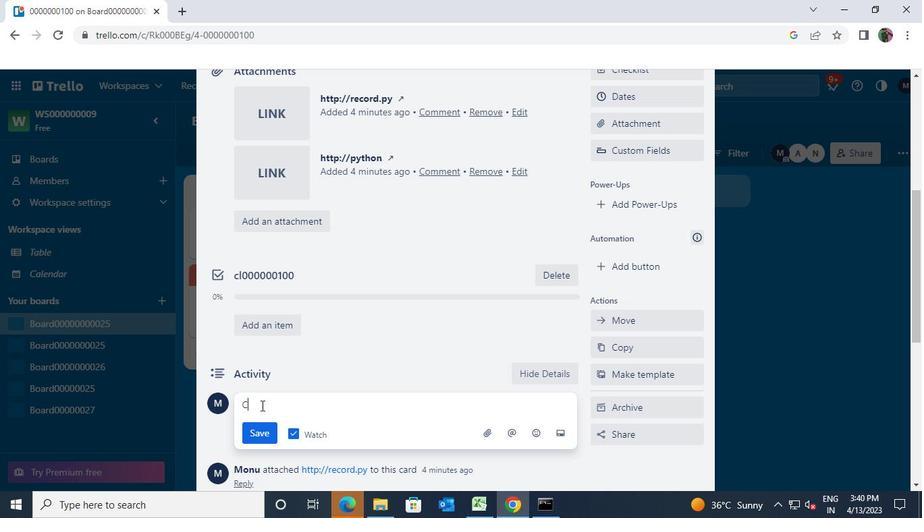 
Action: Keyboard <96>
Screenshot: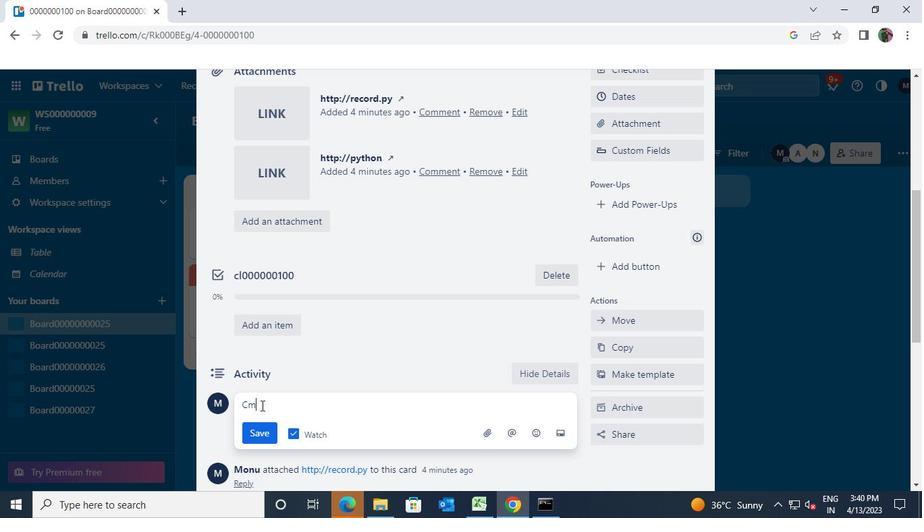 
Action: Keyboard <96>
Screenshot: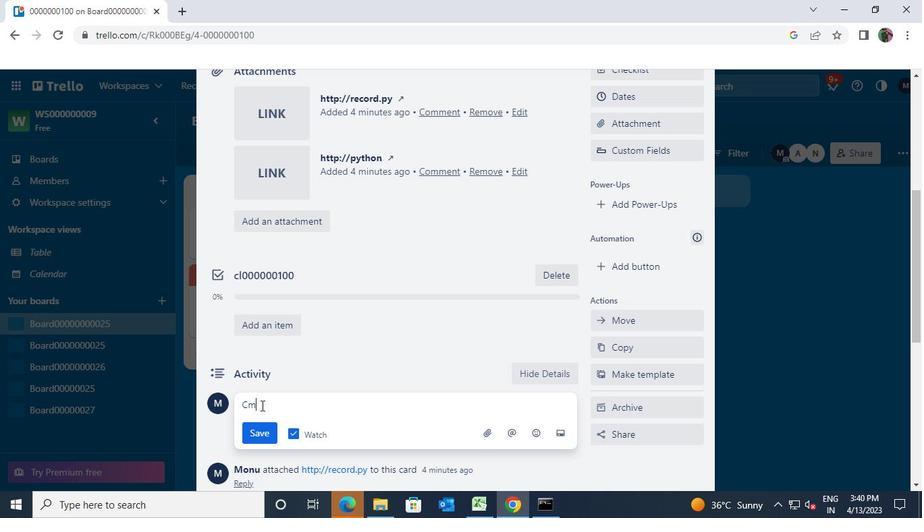 
Action: Keyboard <96>
Screenshot: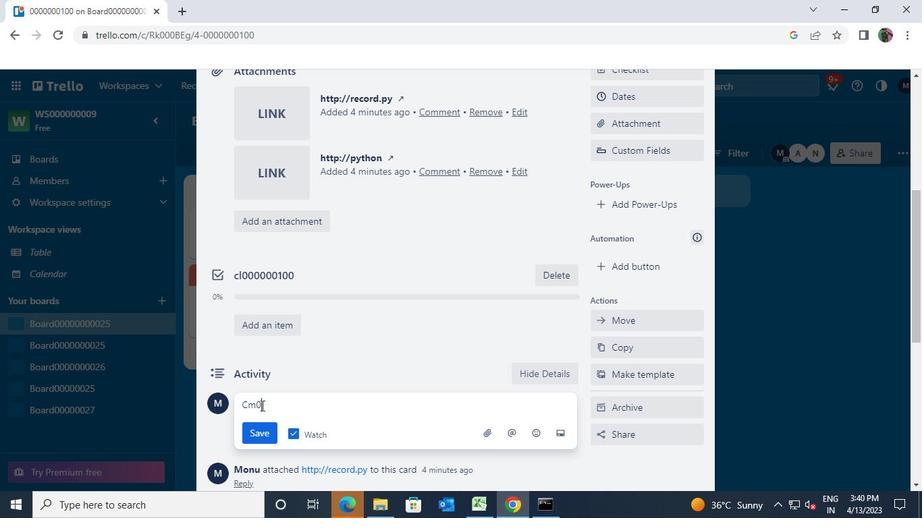
Action: Keyboard <96>
Screenshot: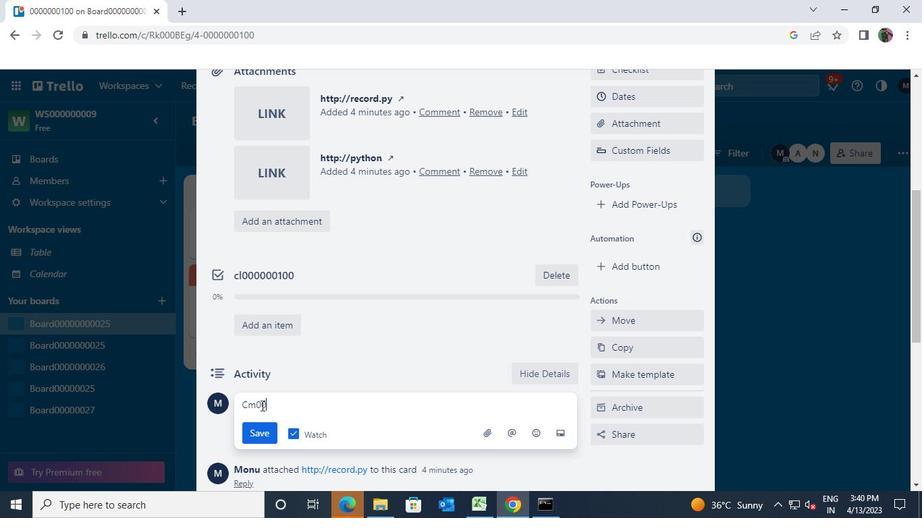 
Action: Keyboard <96>
Screenshot: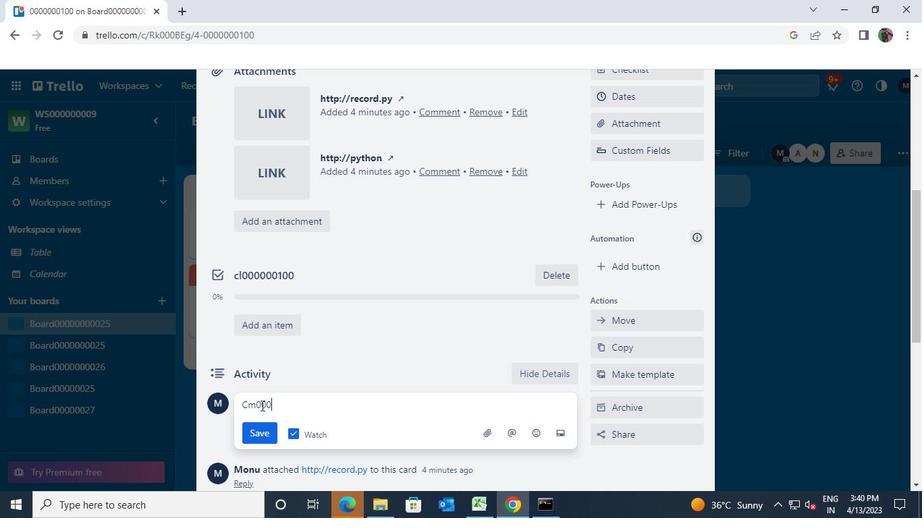 
Action: Keyboard <96>
Screenshot: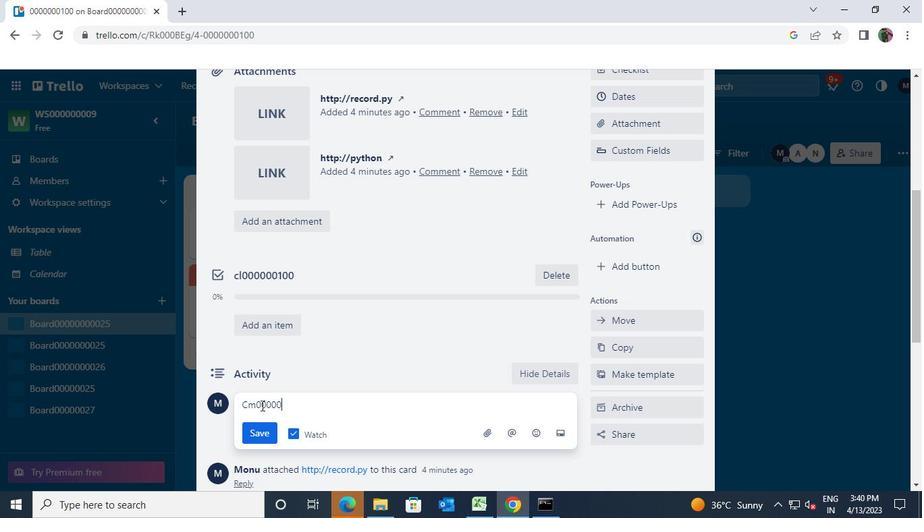 
Action: Keyboard <96>
Screenshot: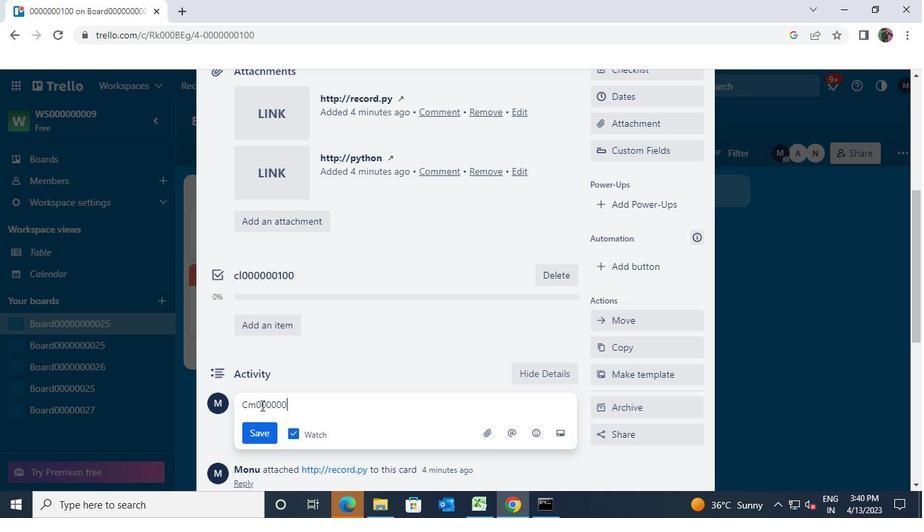 
Action: Keyboard <96>
Screenshot: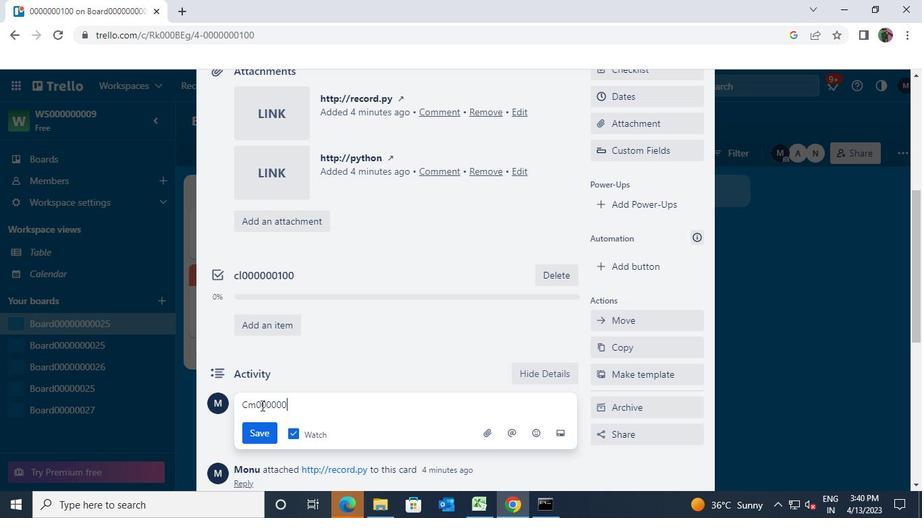 
Action: Keyboard <96>
Screenshot: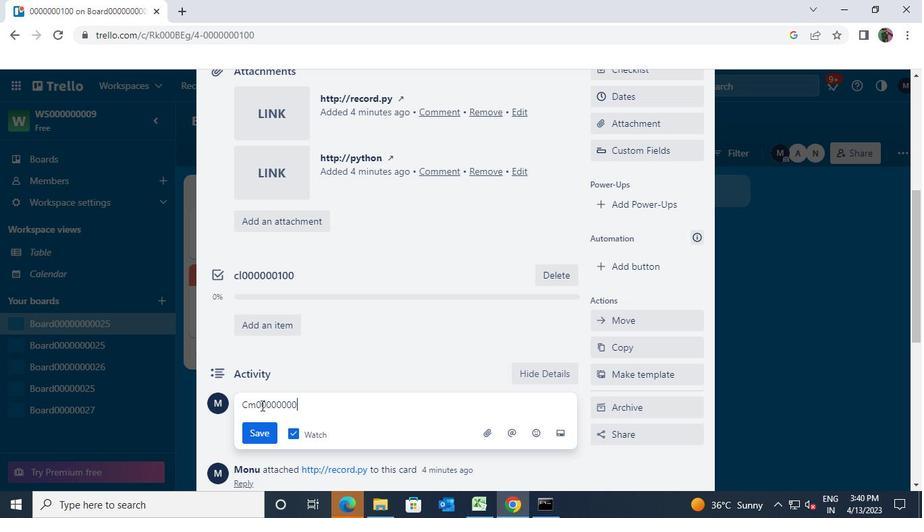 
Action: Keyboard <97>
Screenshot: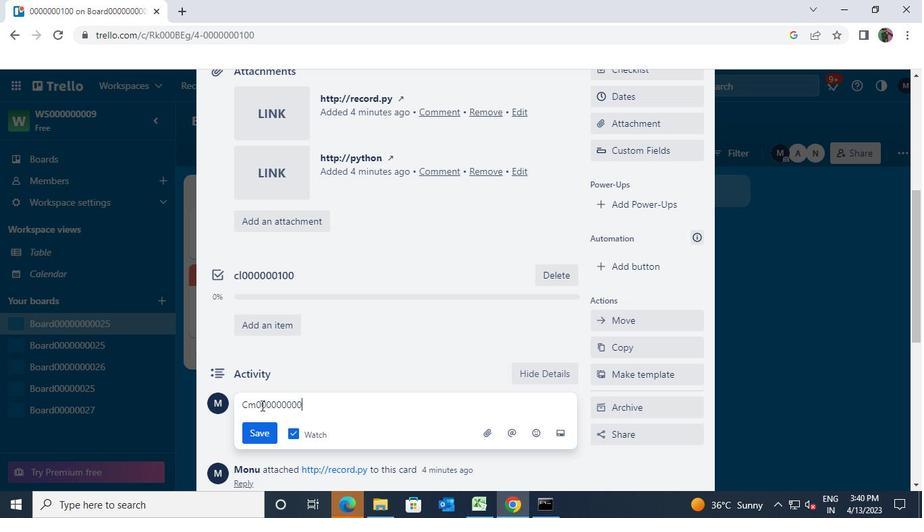
Action: Keyboard <96>
Screenshot: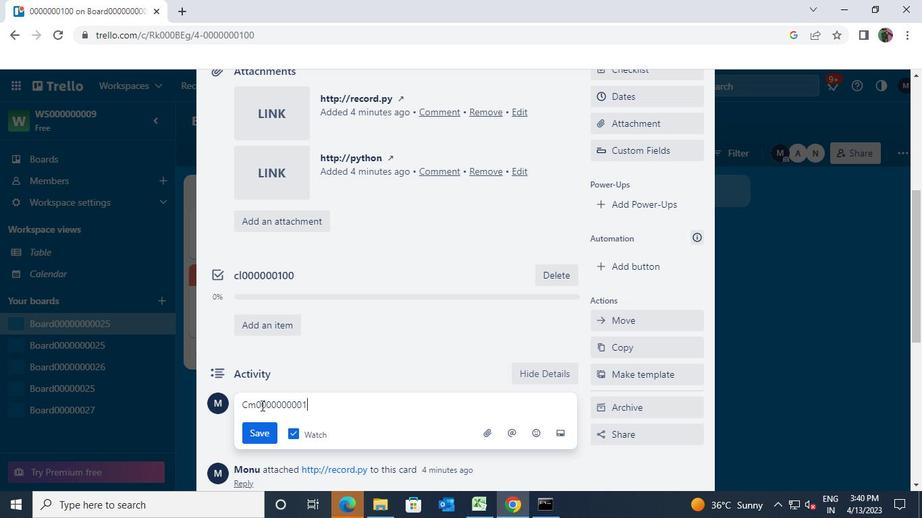 
Action: Keyboard <96>
Screenshot: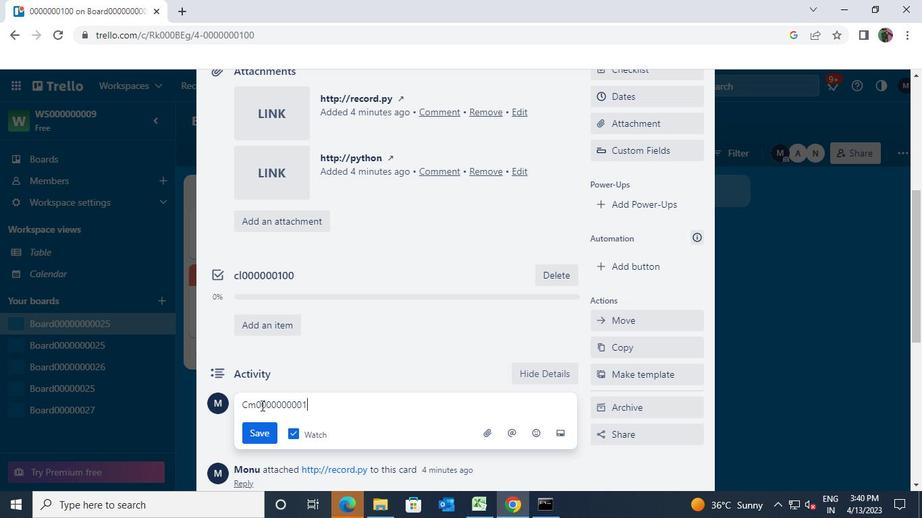 
Action: Mouse moved to (264, 437)
Screenshot: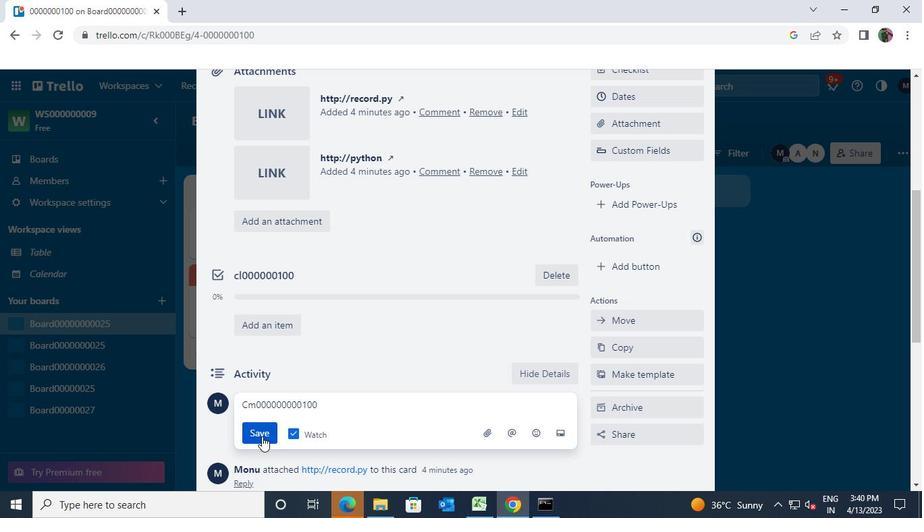 
Action: Mouse pressed left at (264, 437)
Screenshot: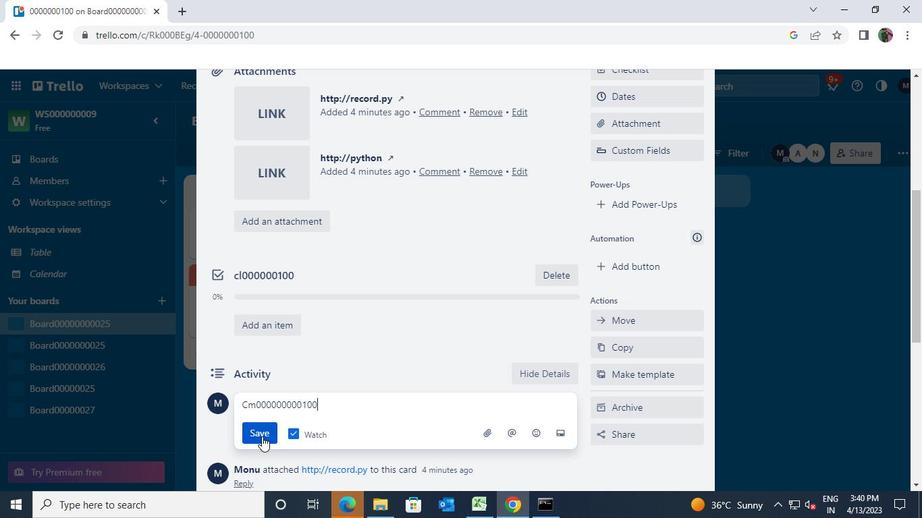 
Action: Mouse moved to (688, 122)
Screenshot: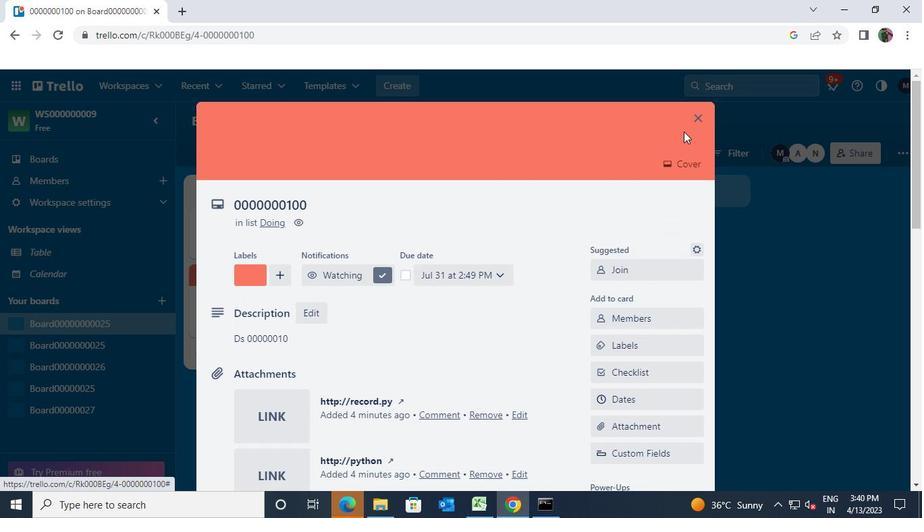 
Action: Mouse pressed left at (688, 122)
Screenshot: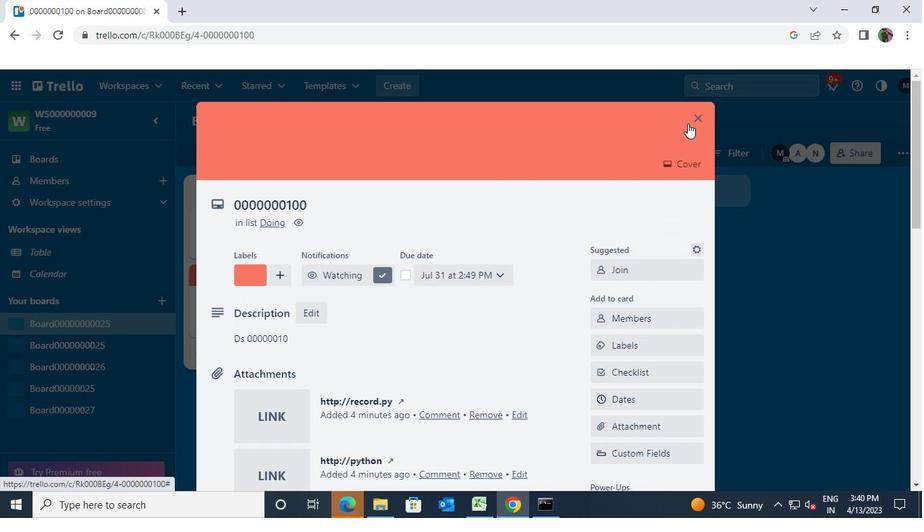 
Action: Mouse moved to (609, 409)
Screenshot: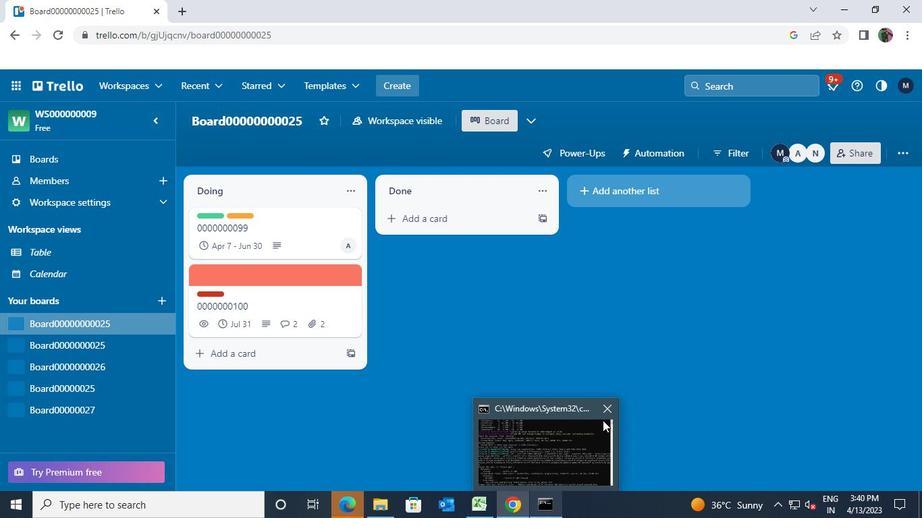 
Action: Mouse pressed left at (609, 409)
Screenshot: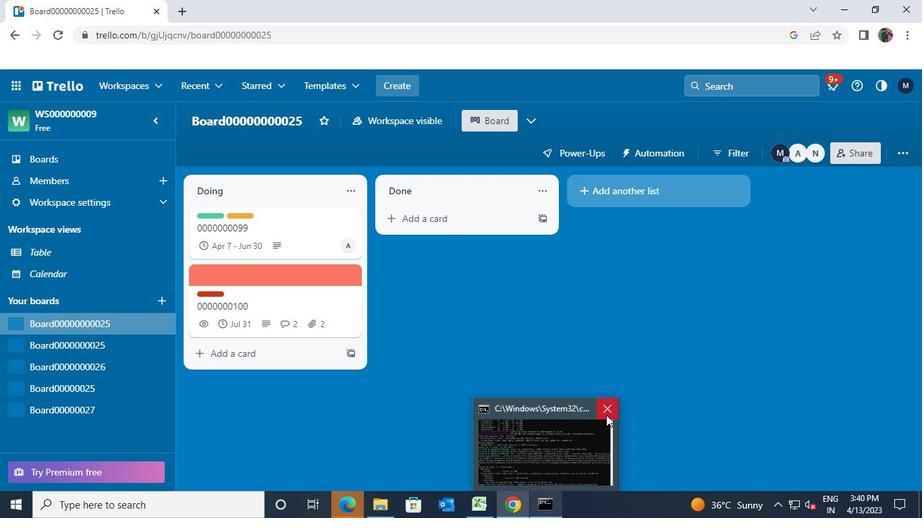 
